 Task: For heading Use Spectral with Light dark cornflower blue 2 colour & bold.  font size for heading20,  'Change the font style of data to'Trebuchet MN and font size to 12,  Change the alignment of both headline & data to Align center.  In the sheet  auditingSalesByMonth_2023
Action: Mouse moved to (253, 309)
Screenshot: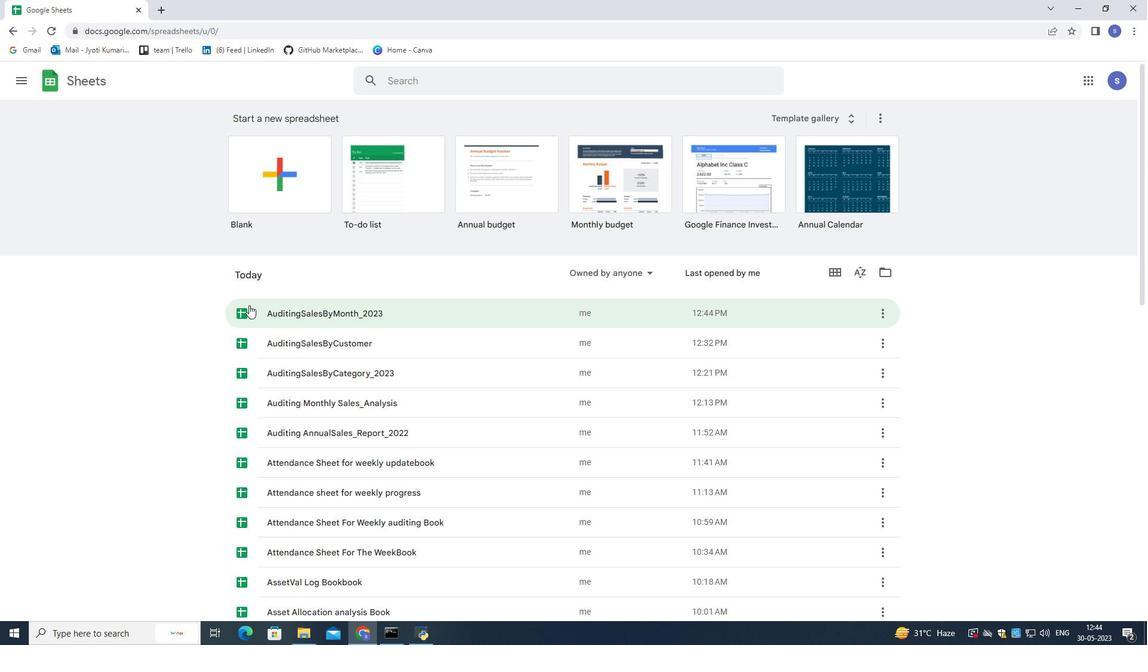 
Action: Mouse pressed left at (253, 309)
Screenshot: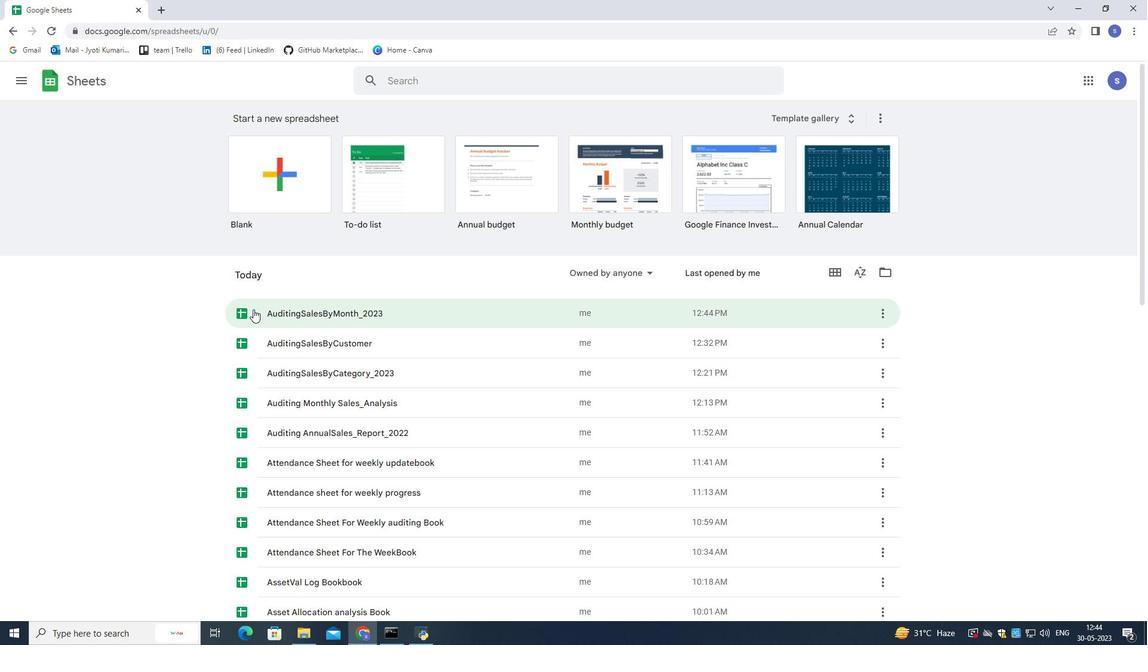 
Action: Mouse moved to (93, 165)
Screenshot: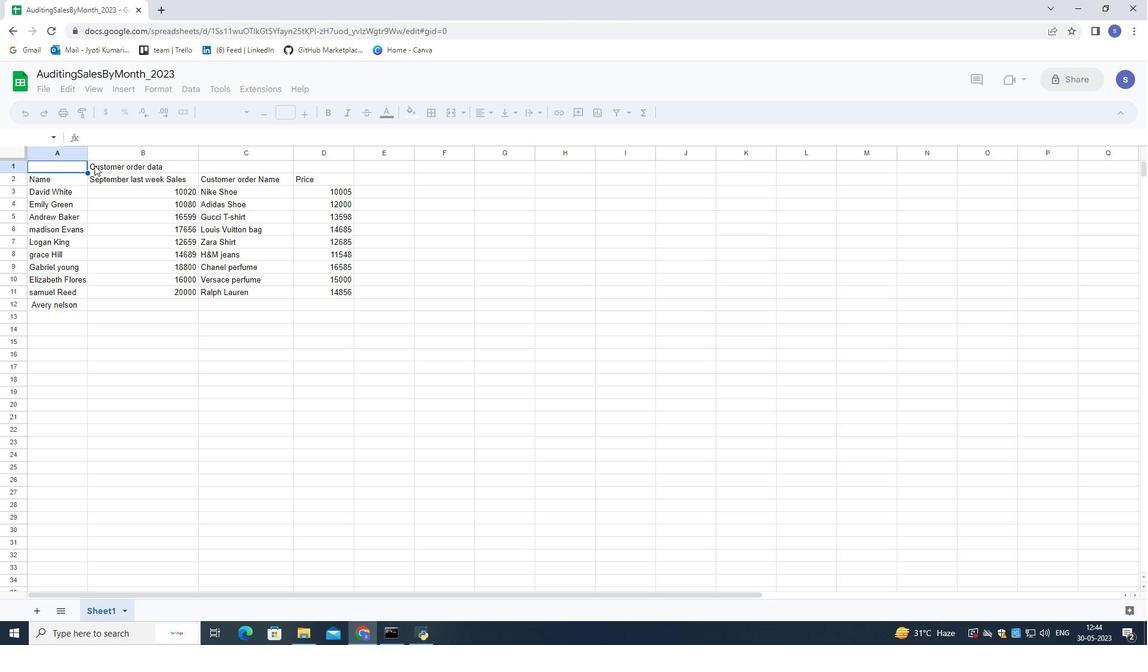 
Action: Mouse pressed left at (93, 165)
Screenshot: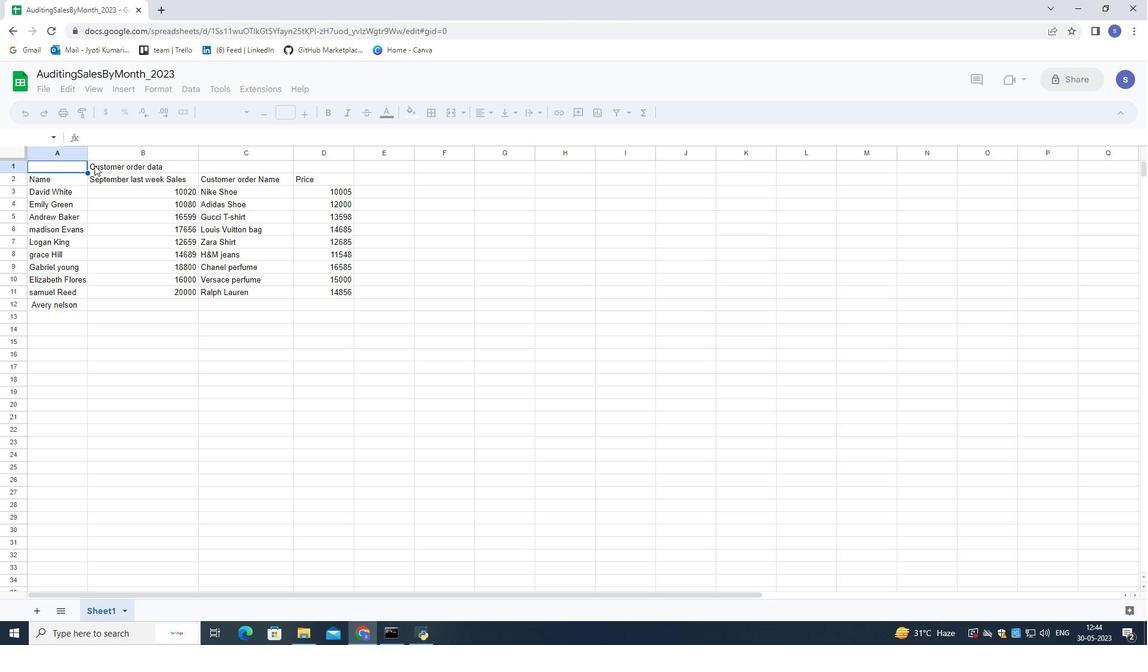 
Action: Mouse moved to (89, 163)
Screenshot: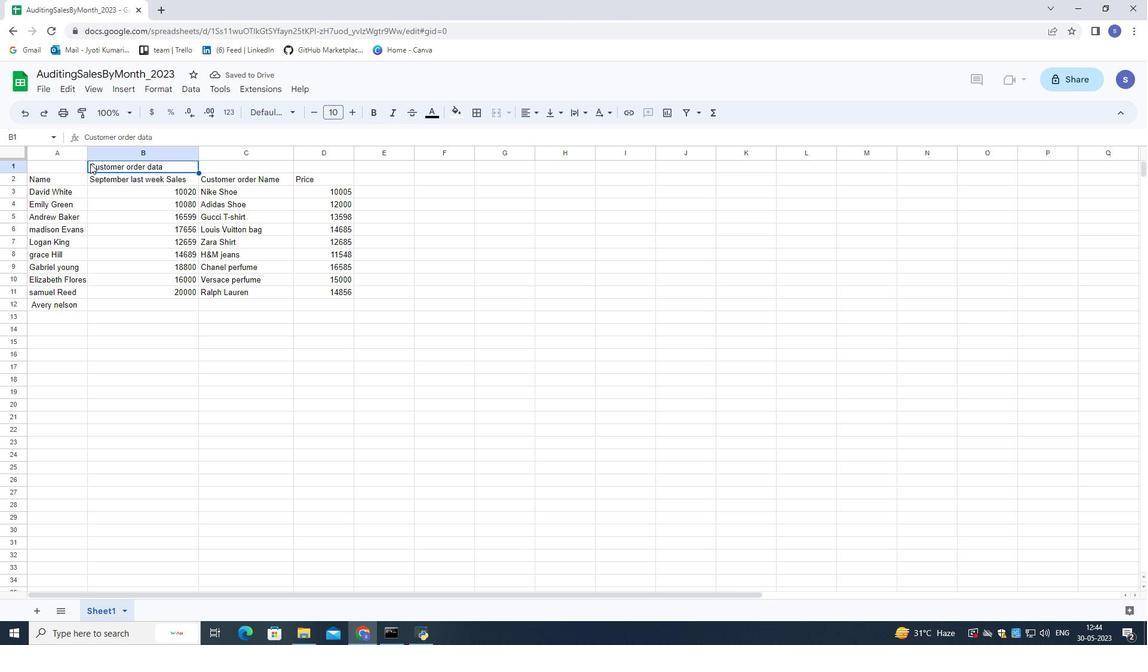 
Action: Mouse pressed left at (89, 163)
Screenshot: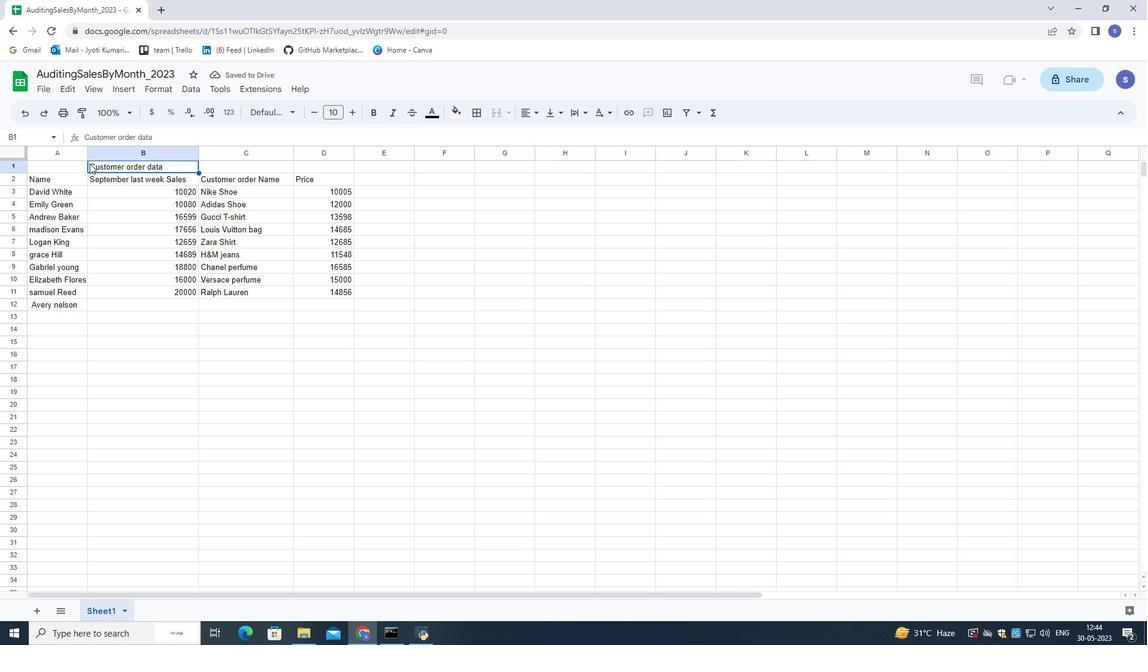 
Action: Mouse moved to (98, 165)
Screenshot: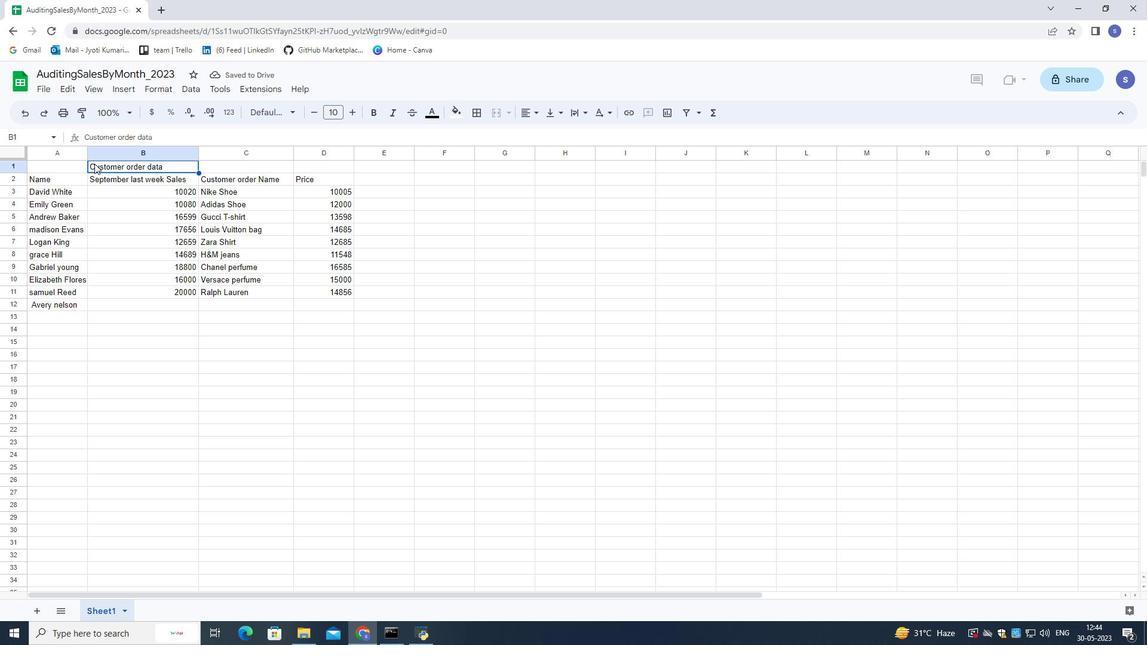 
Action: Mouse pressed left at (98, 165)
Screenshot: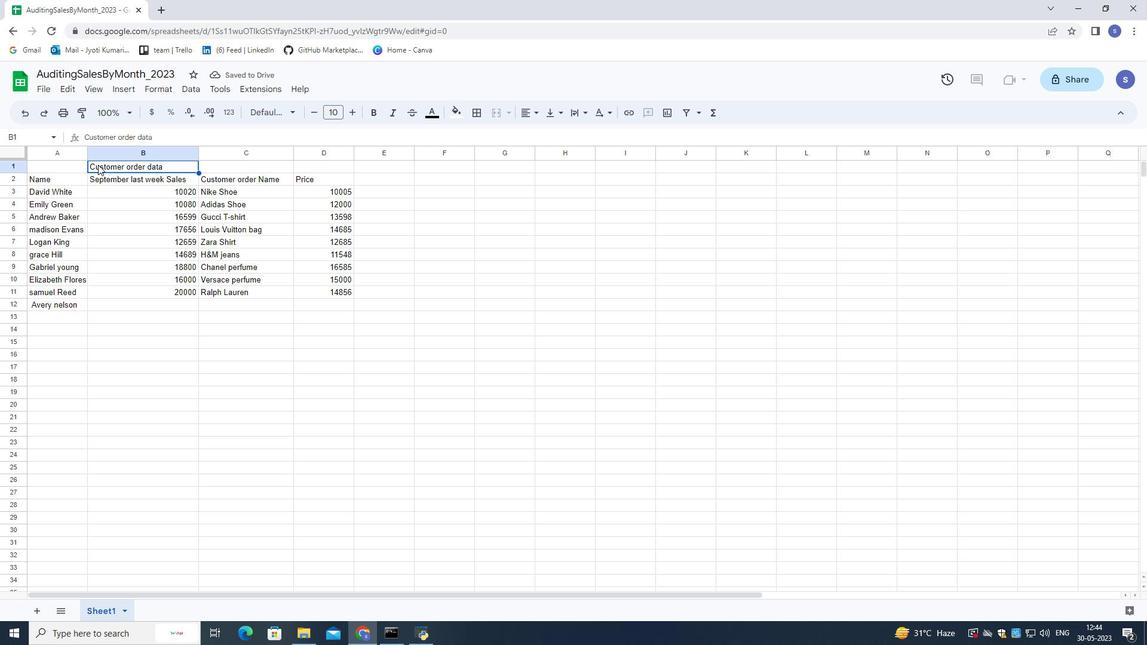 
Action: Mouse pressed left at (98, 165)
Screenshot: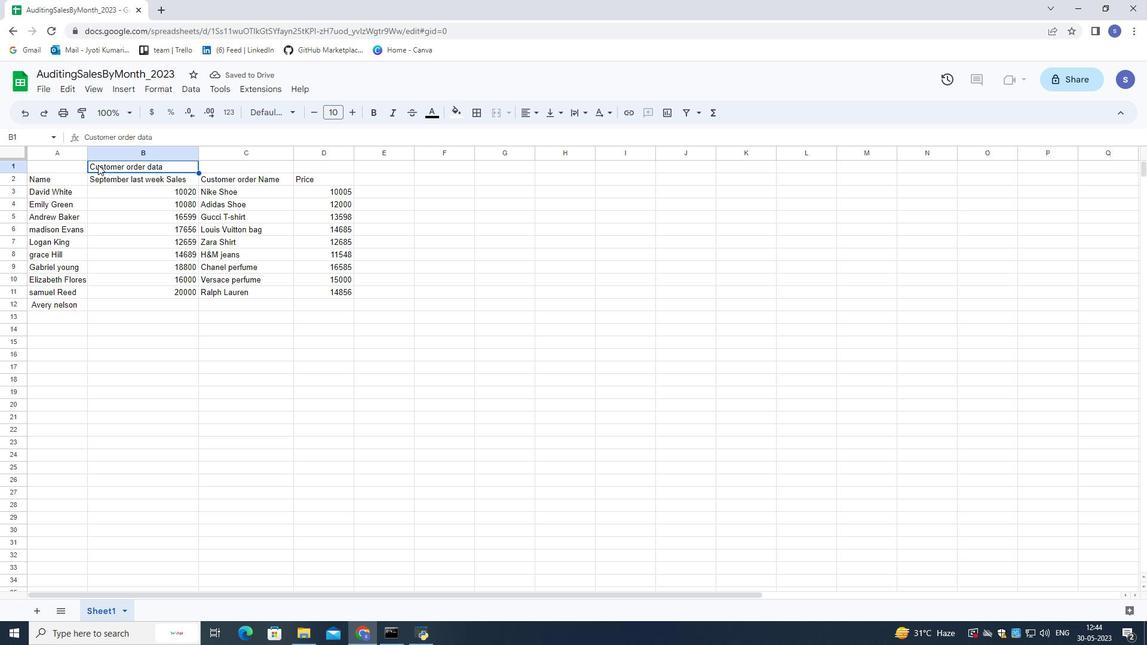 
Action: Mouse moved to (164, 166)
Screenshot: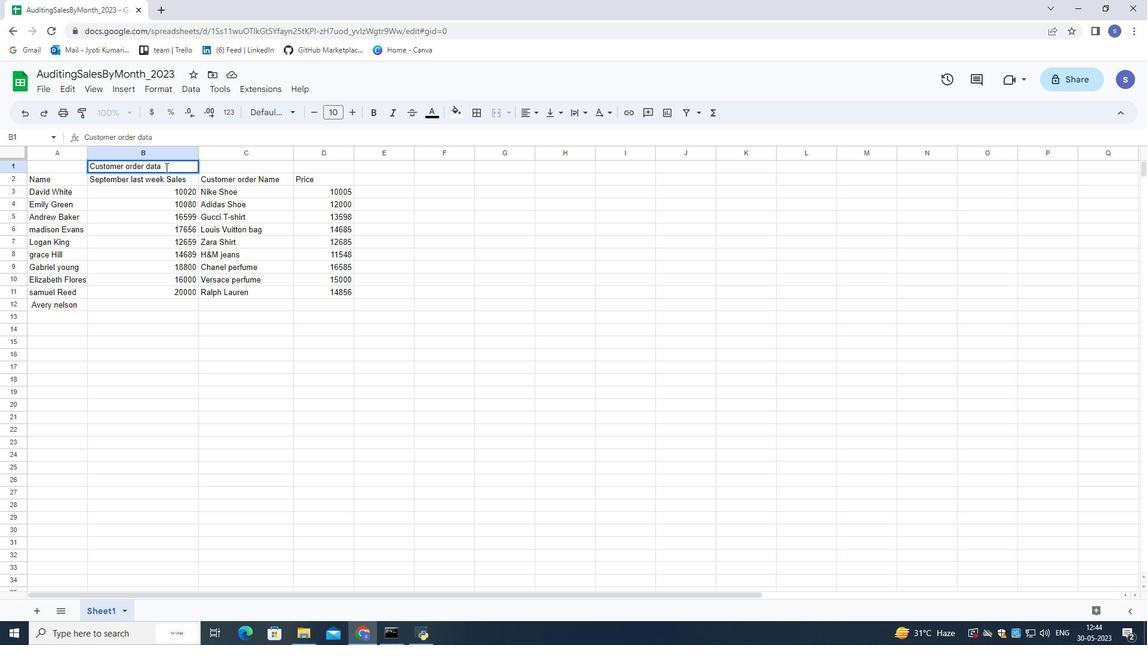 
Action: Mouse pressed left at (164, 166)
Screenshot: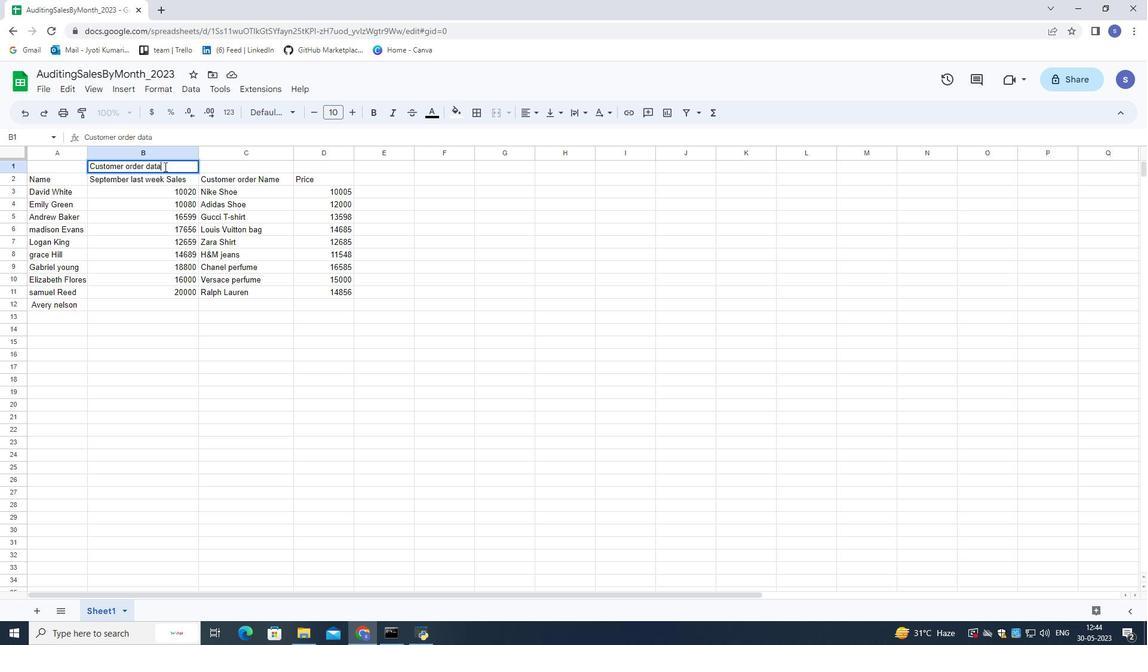 
Action: Mouse moved to (428, 111)
Screenshot: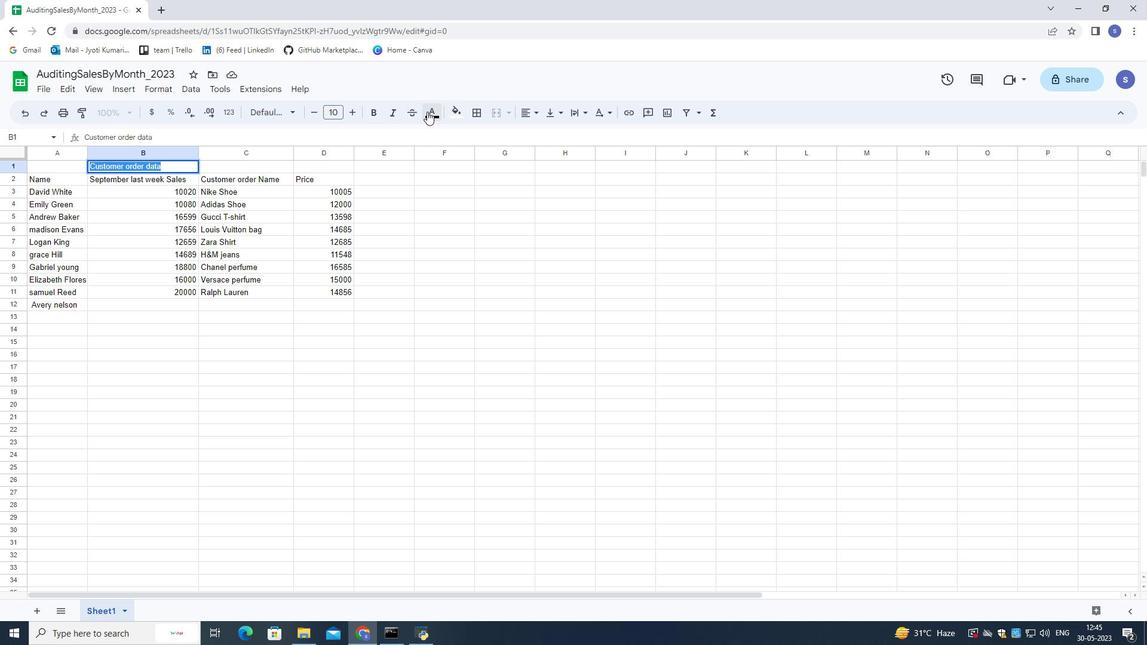 
Action: Mouse pressed left at (428, 111)
Screenshot: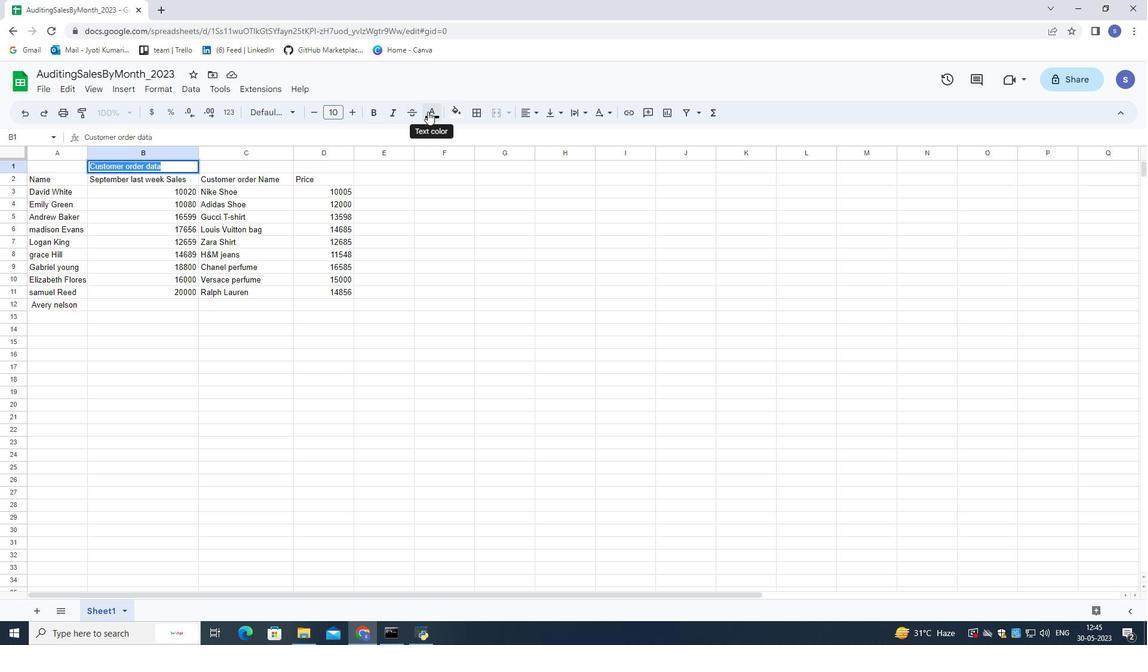 
Action: Mouse moved to (457, 299)
Screenshot: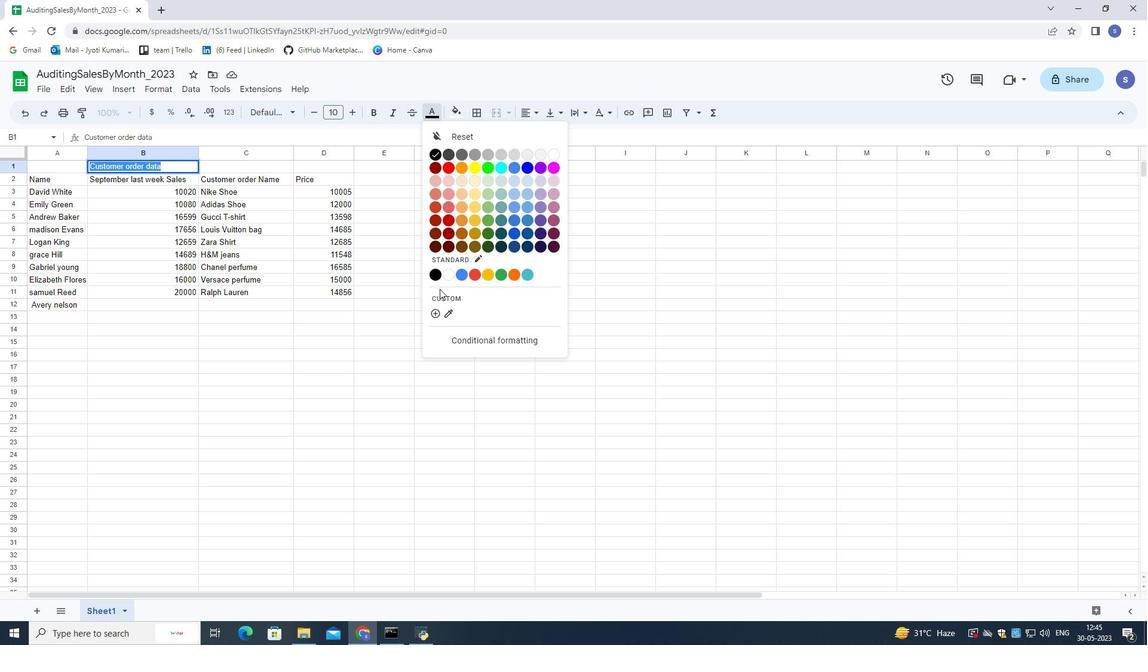 
Action: Mouse pressed left at (457, 299)
Screenshot: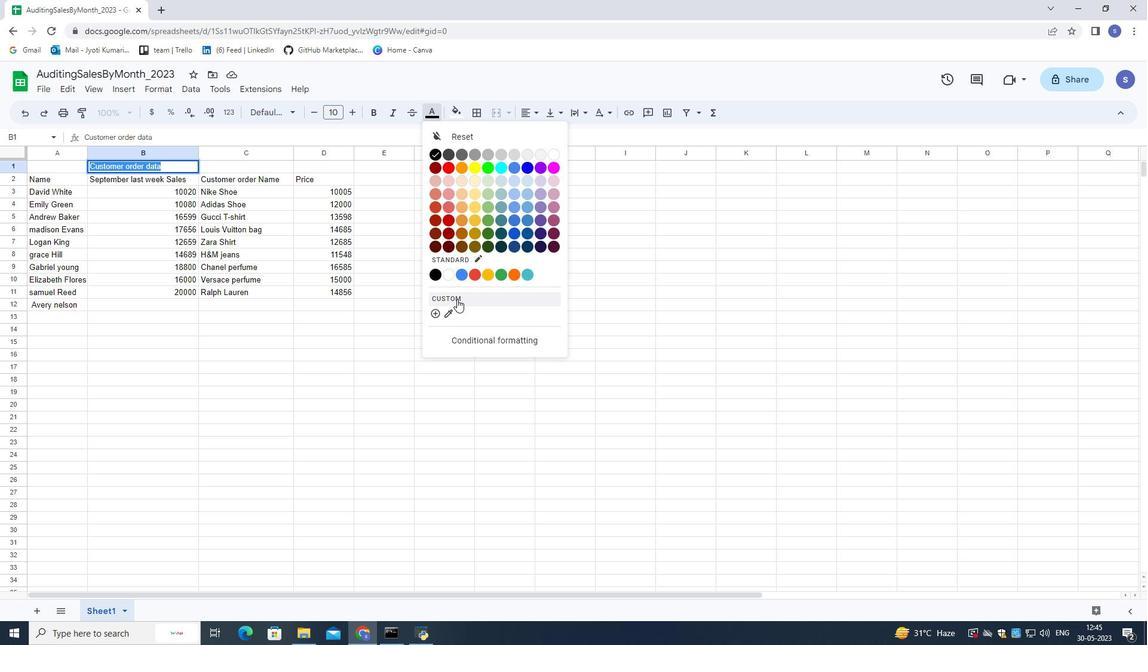 
Action: Mouse moved to (535, 395)
Screenshot: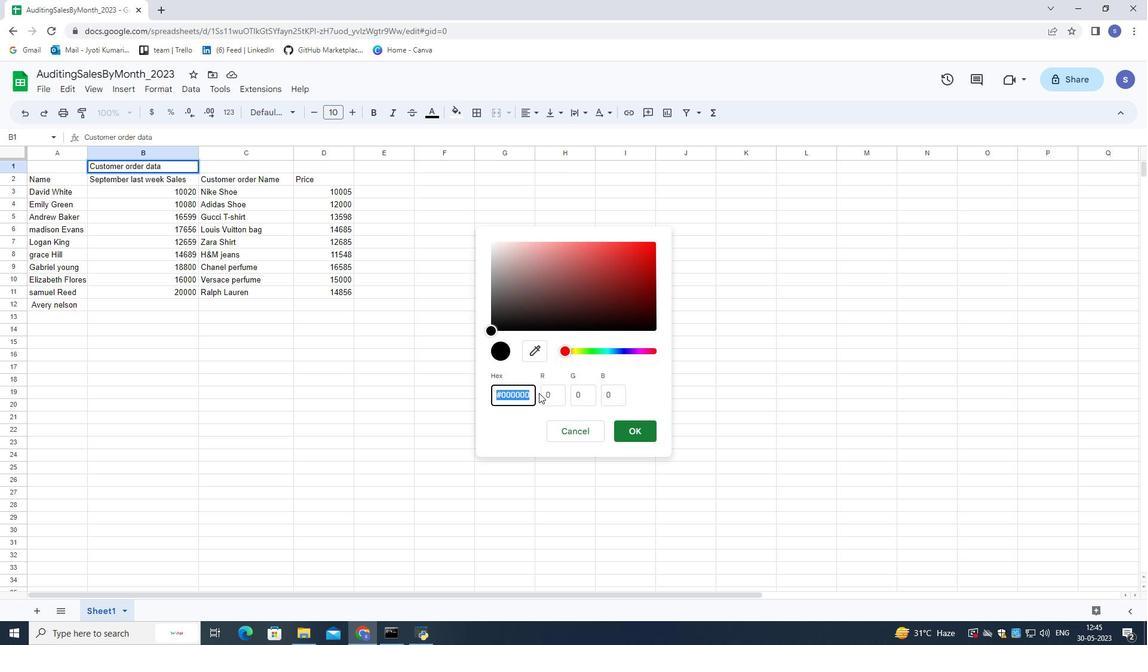 
Action: Key pressed <Key.shift>#a4c2f4
Screenshot: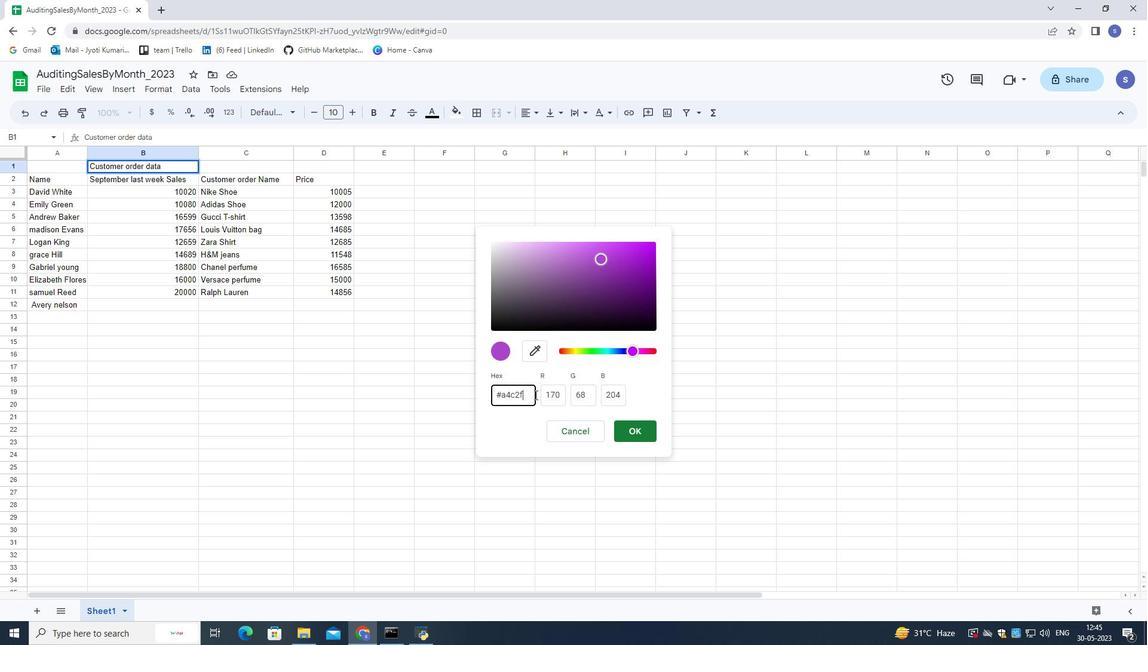 
Action: Mouse moved to (628, 425)
Screenshot: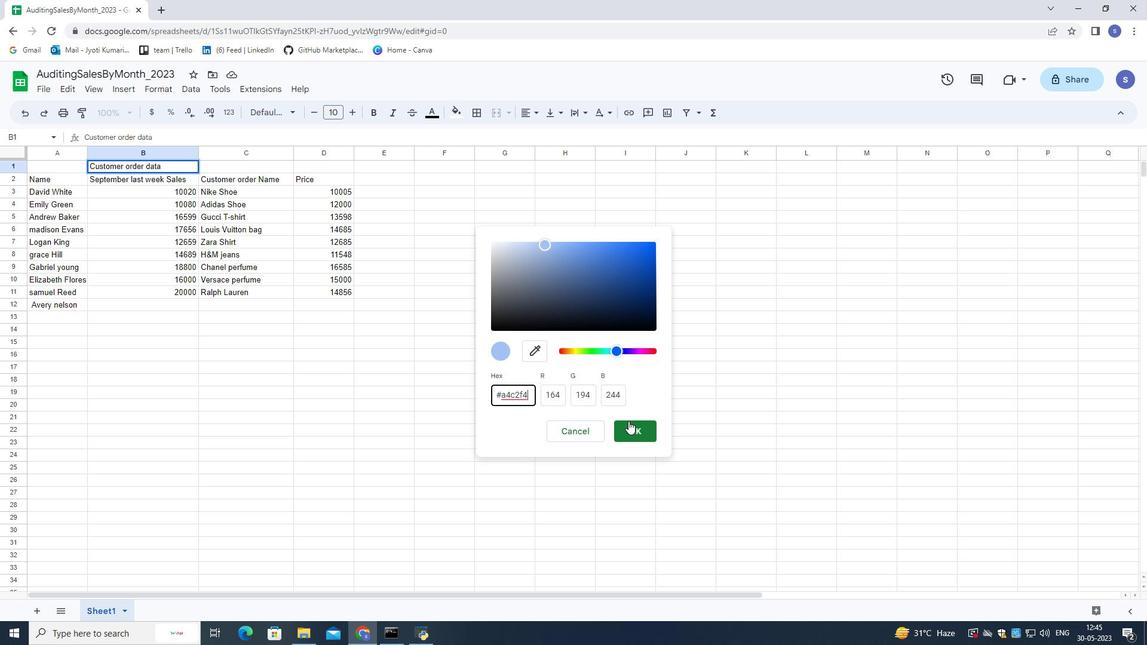 
Action: Mouse pressed left at (628, 425)
Screenshot: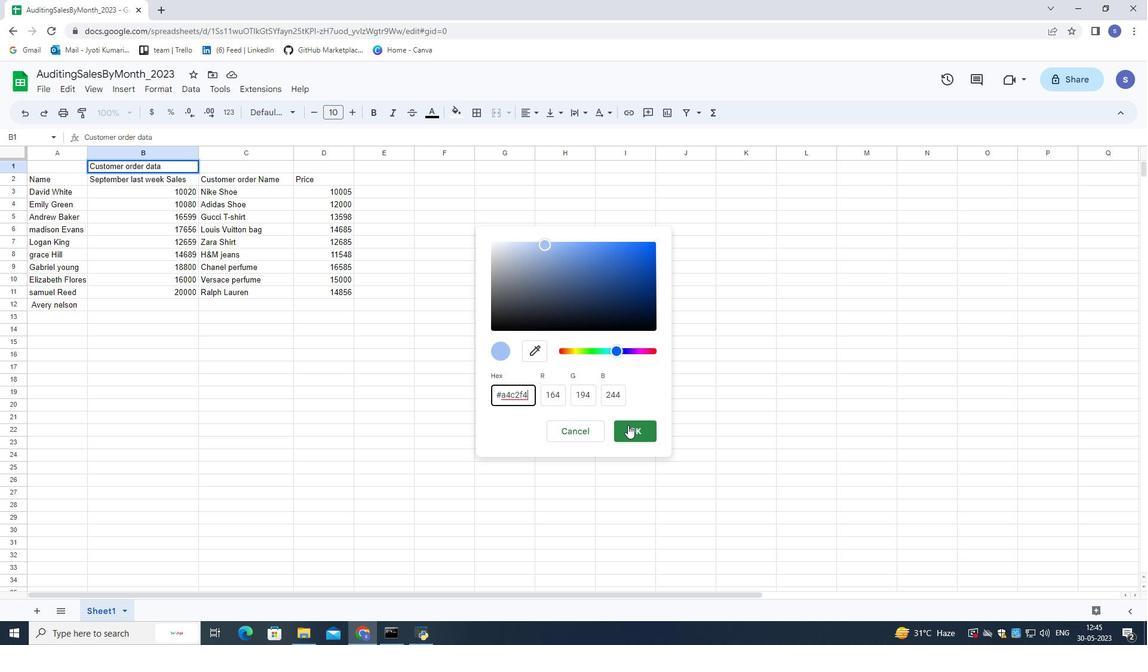 
Action: Mouse moved to (166, 87)
Screenshot: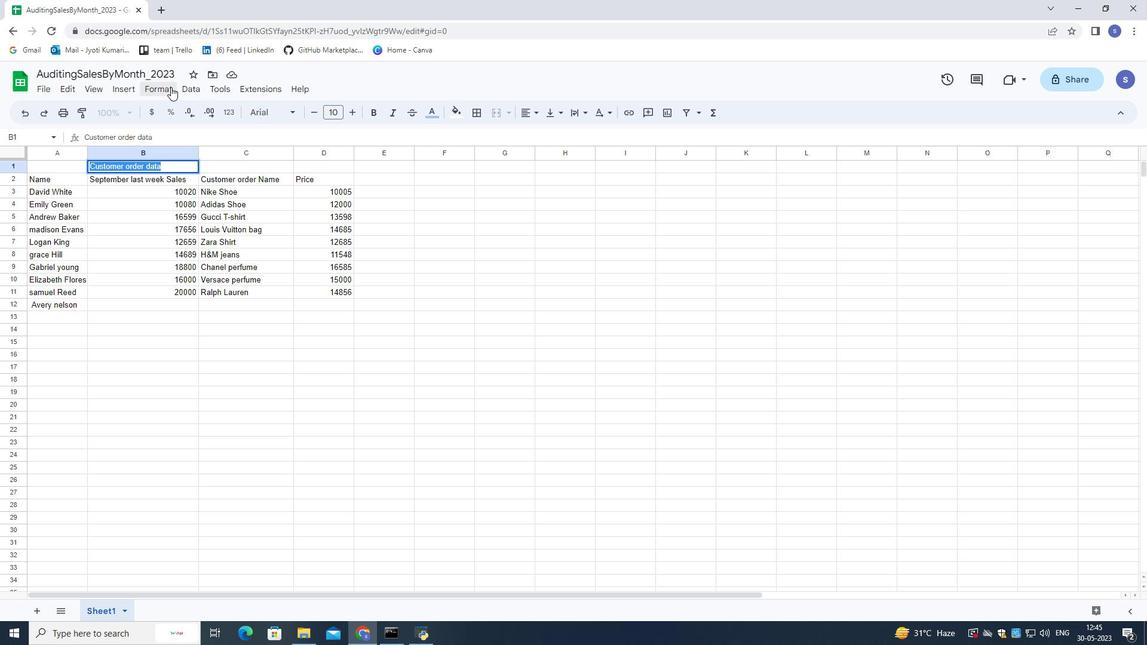 
Action: Mouse pressed left at (166, 87)
Screenshot: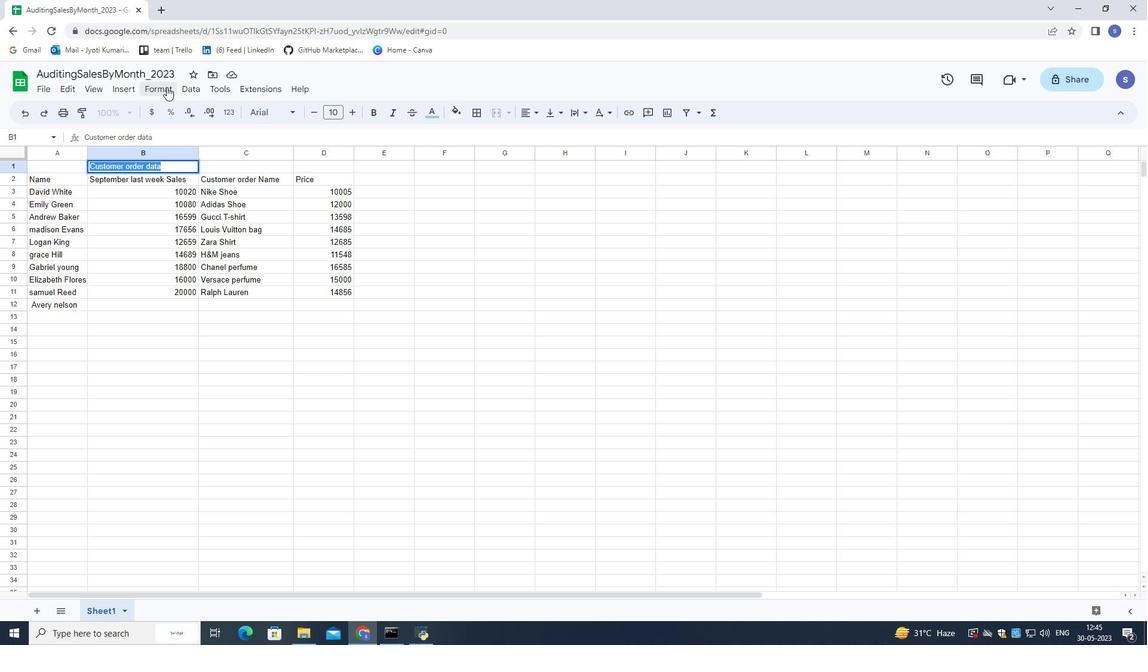 
Action: Mouse moved to (348, 163)
Screenshot: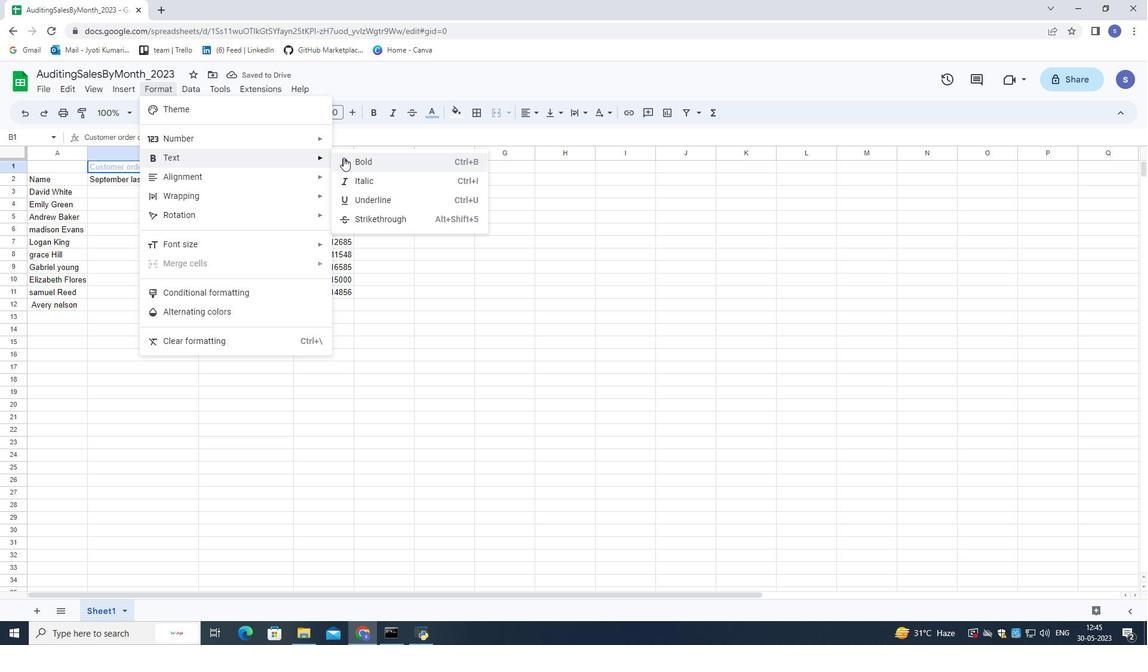 
Action: Mouse pressed left at (348, 163)
Screenshot: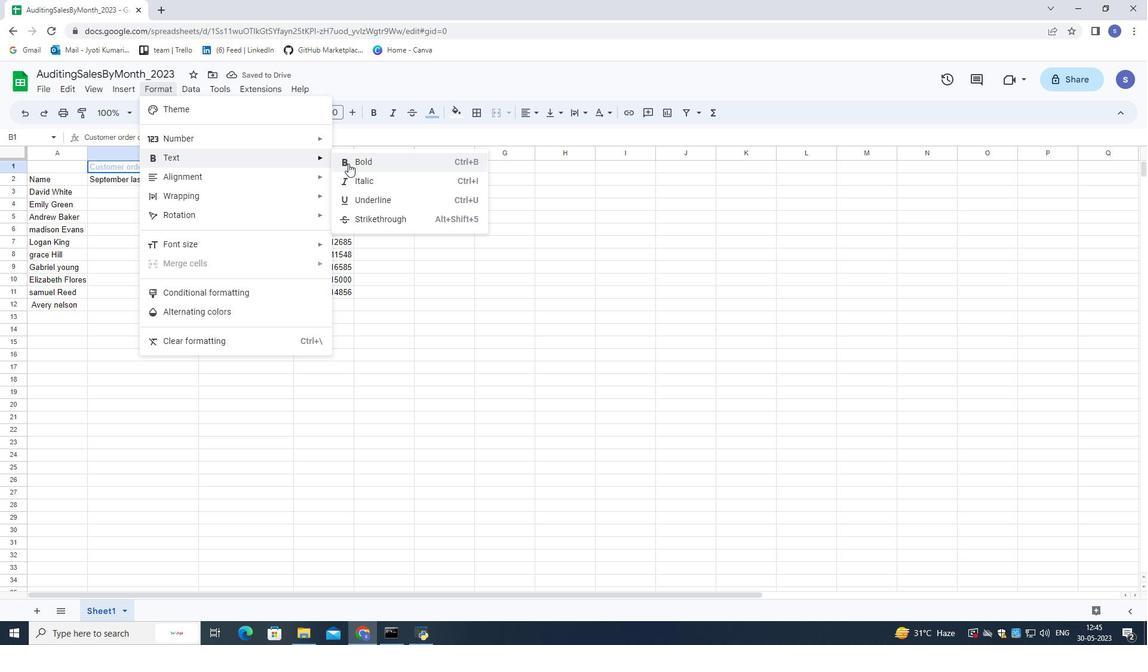 
Action: Mouse moved to (350, 112)
Screenshot: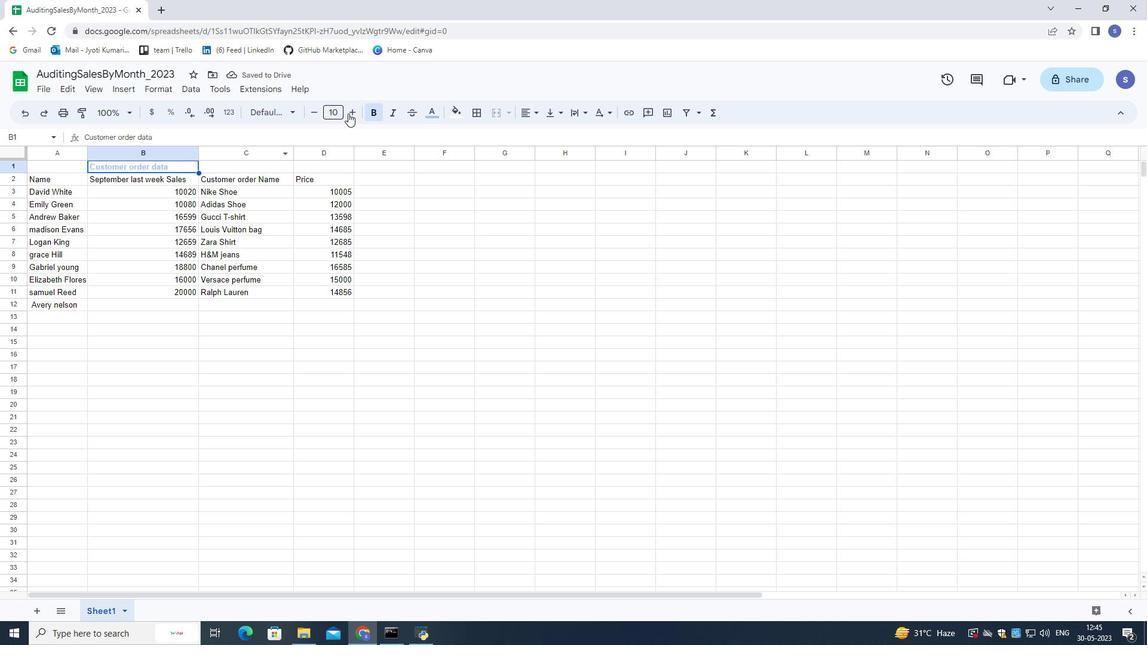 
Action: Mouse pressed left at (350, 112)
Screenshot: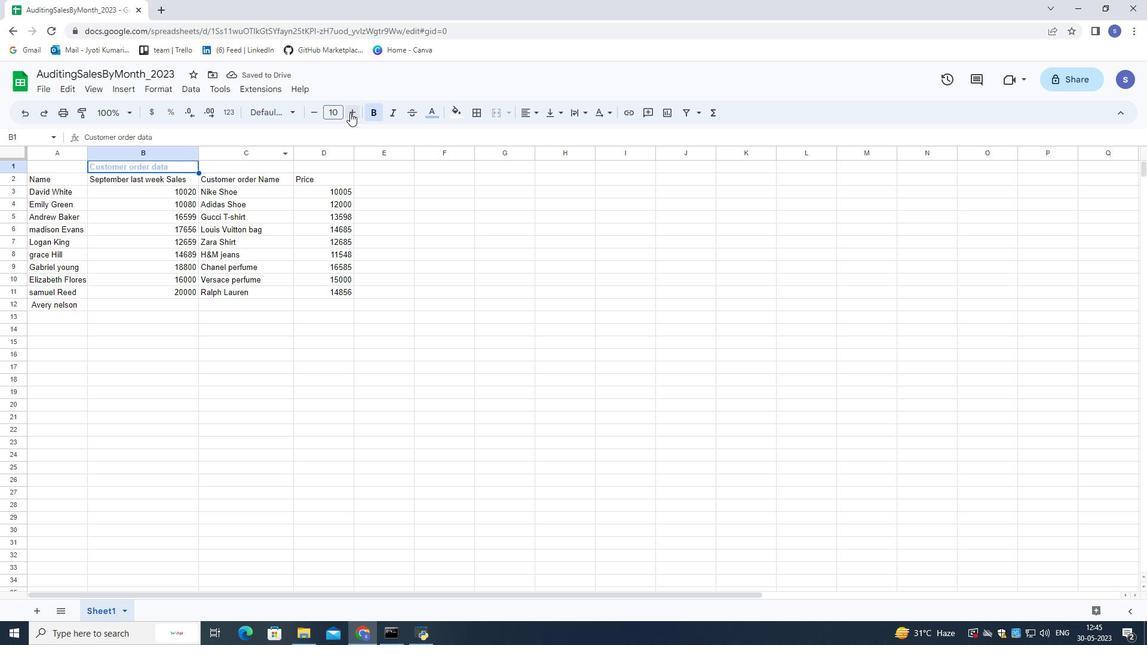 
Action: Mouse pressed left at (350, 112)
Screenshot: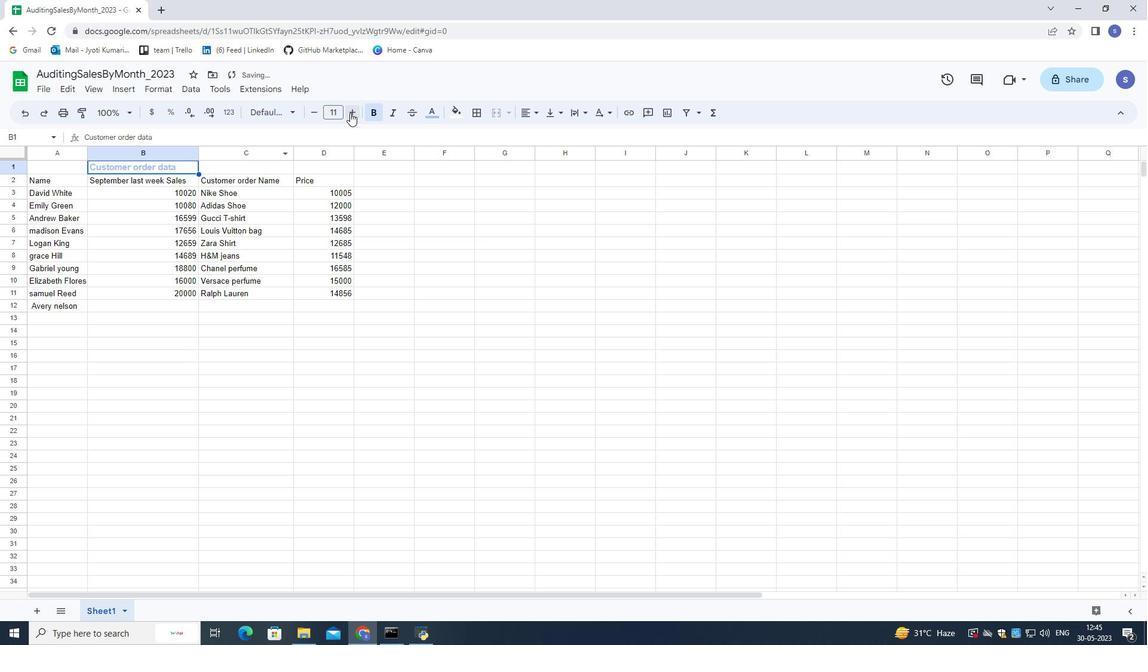 
Action: Mouse pressed left at (350, 112)
Screenshot: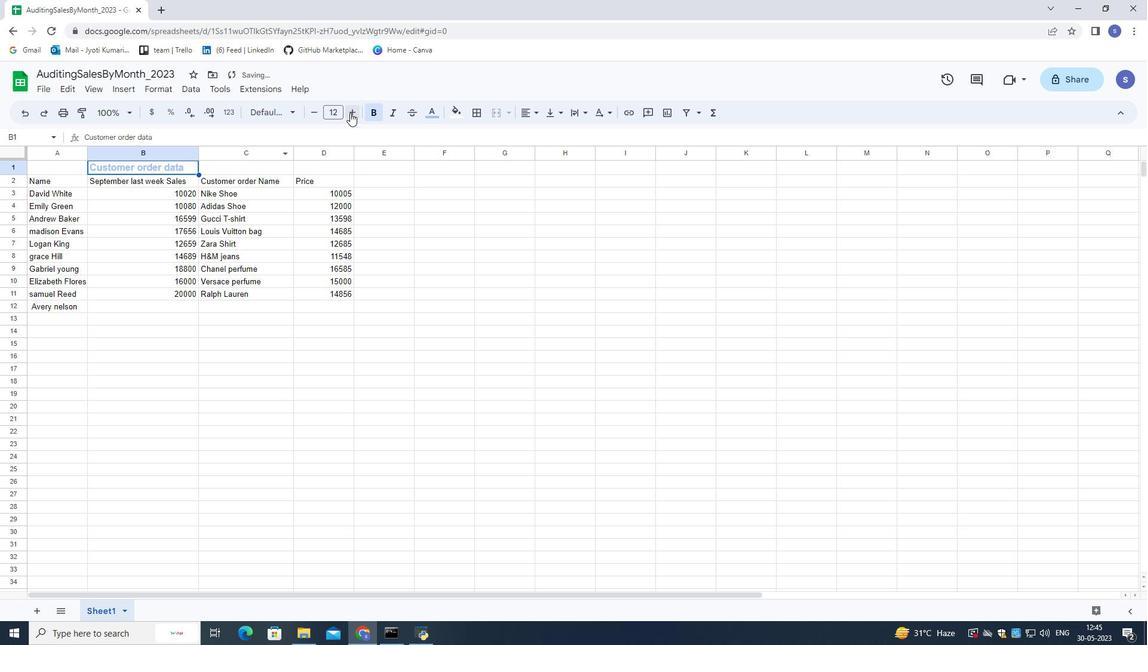 
Action: Mouse pressed left at (350, 112)
Screenshot: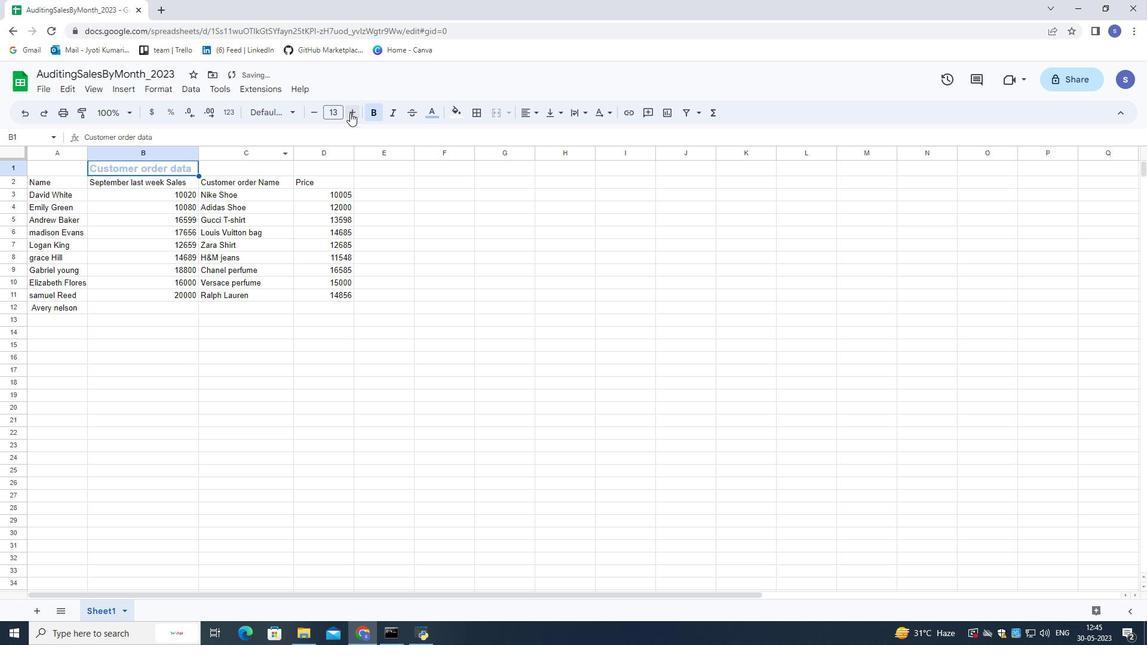 
Action: Mouse pressed left at (350, 112)
Screenshot: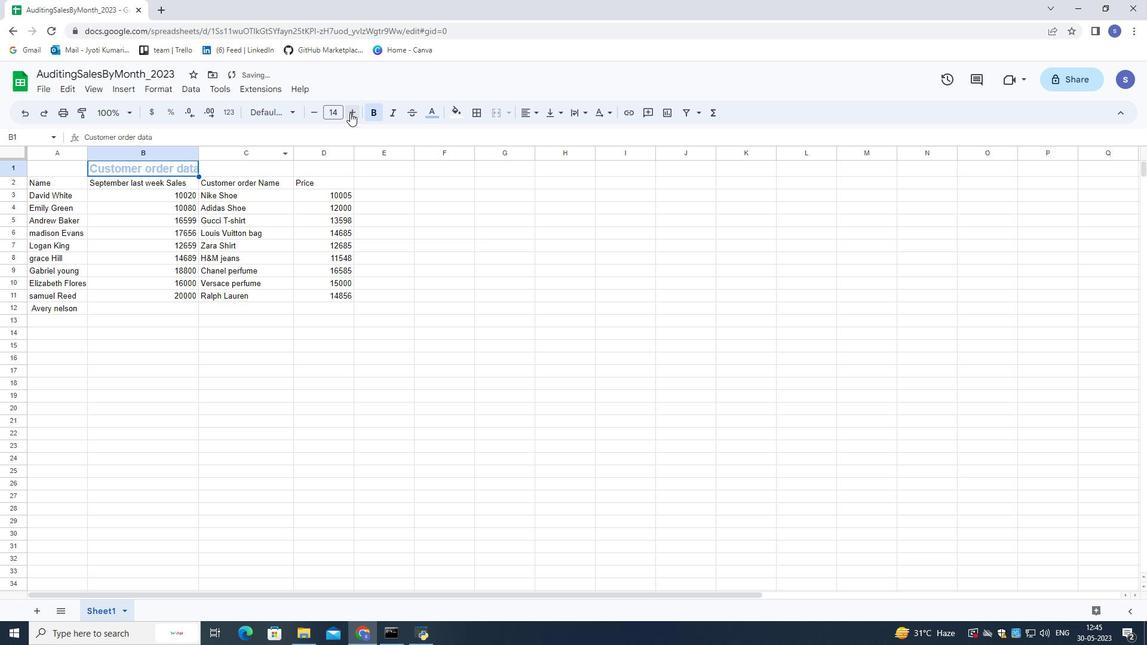 
Action: Mouse pressed left at (350, 112)
Screenshot: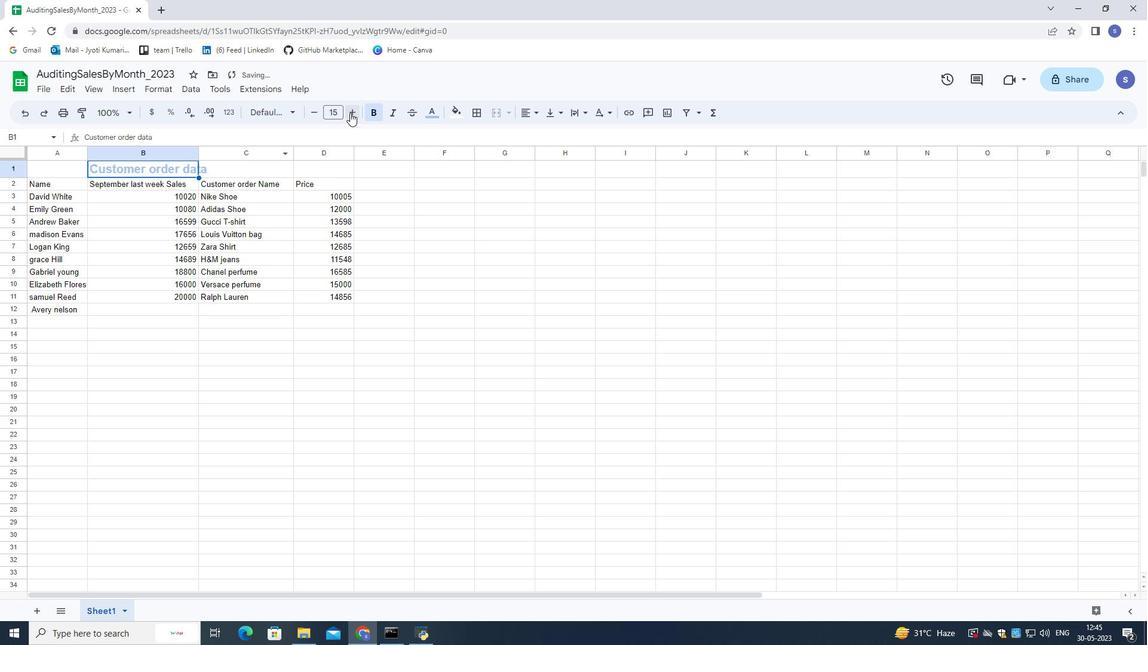 
Action: Mouse pressed left at (350, 112)
Screenshot: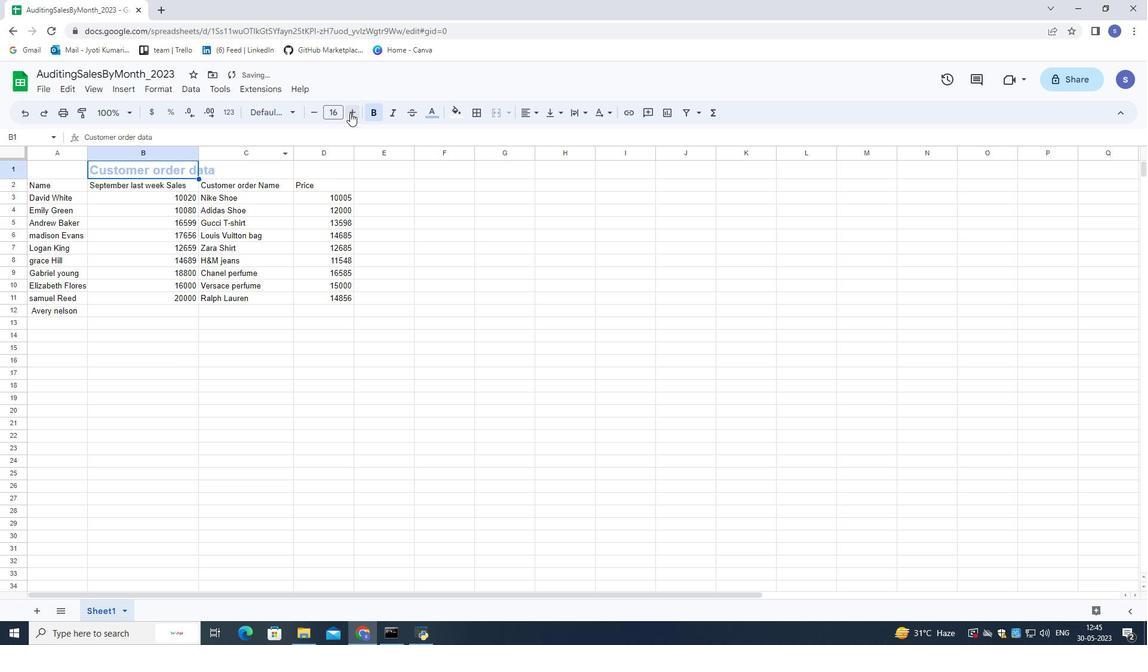 
Action: Mouse pressed left at (350, 112)
Screenshot: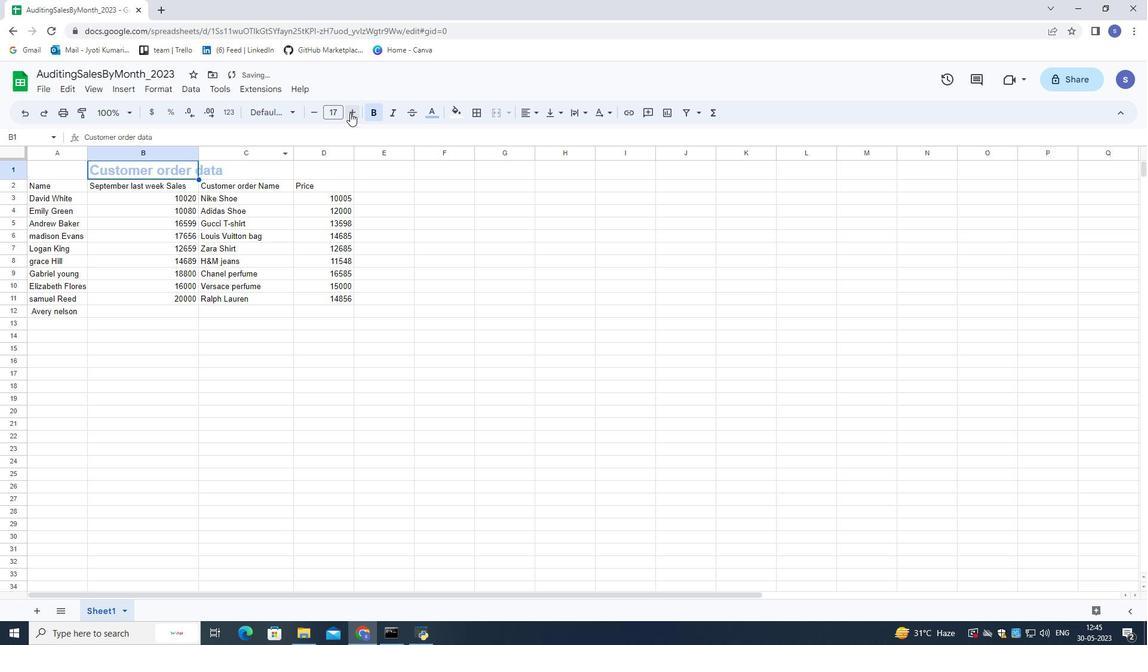 
Action: Mouse pressed left at (350, 112)
Screenshot: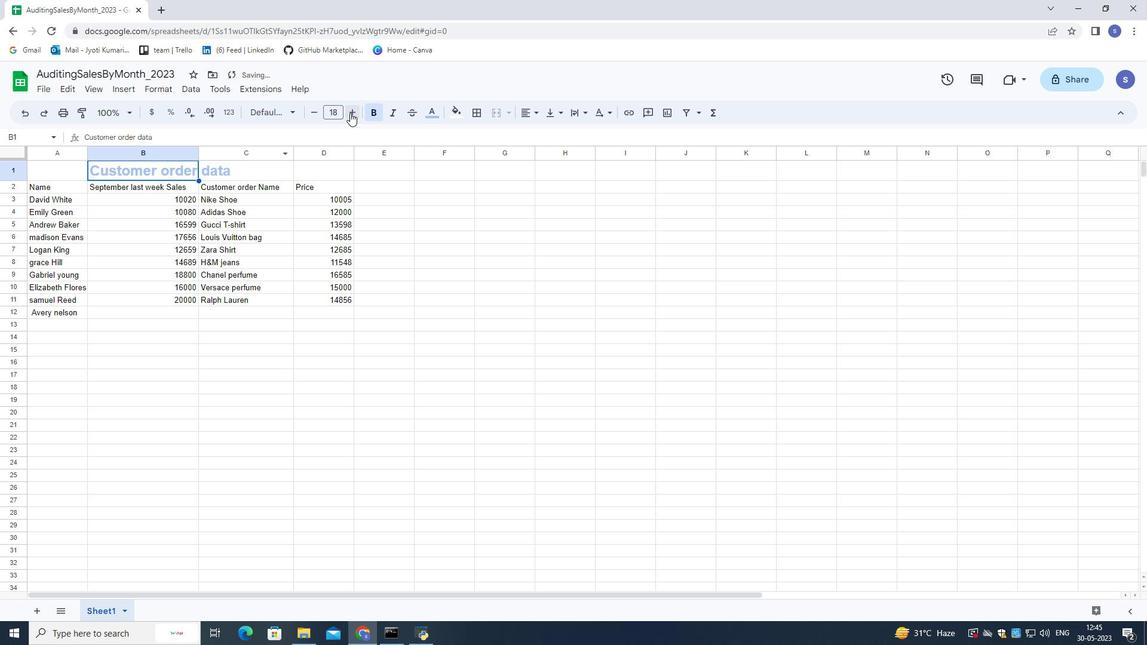 
Action: Mouse pressed left at (350, 112)
Screenshot: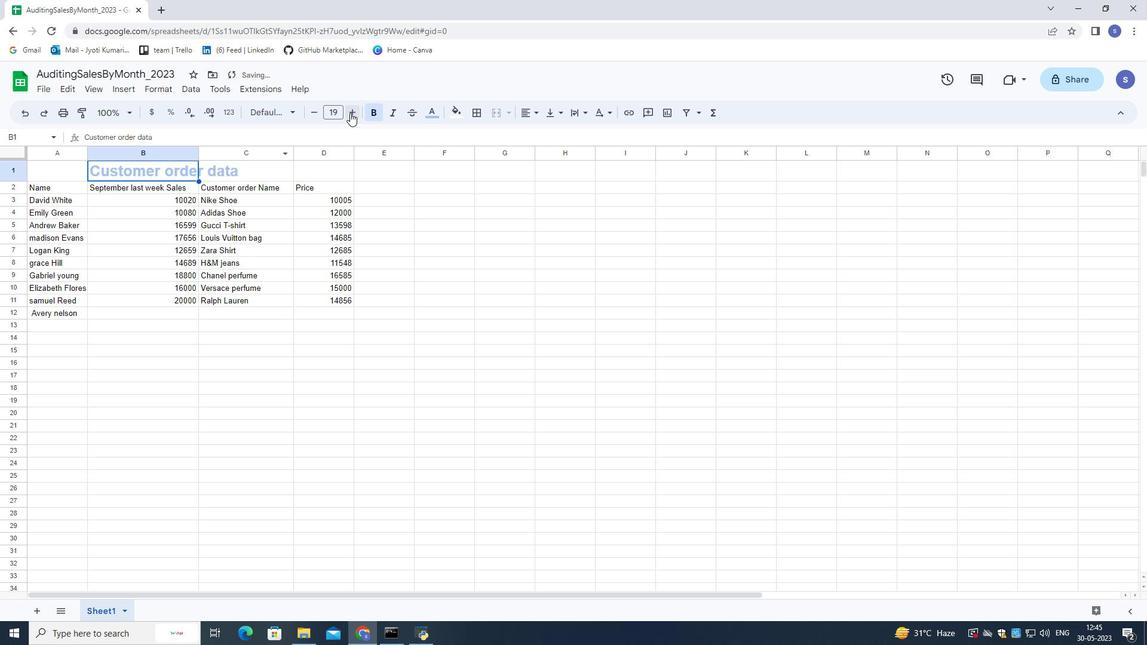 
Action: Mouse moved to (328, 185)
Screenshot: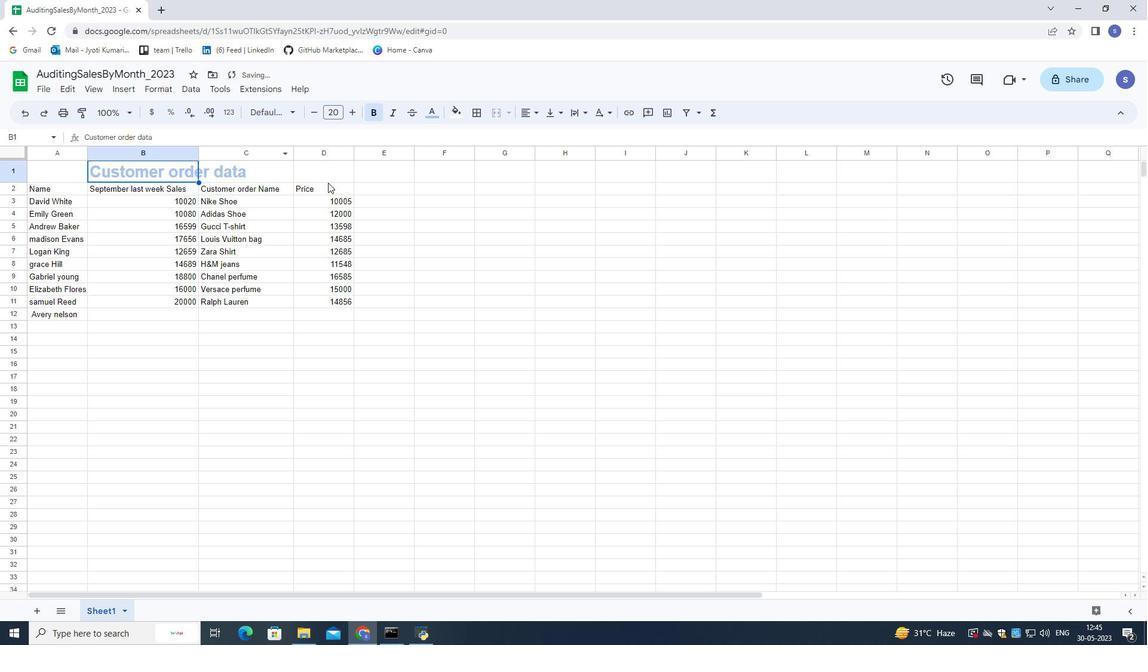 
Action: Mouse pressed left at (328, 185)
Screenshot: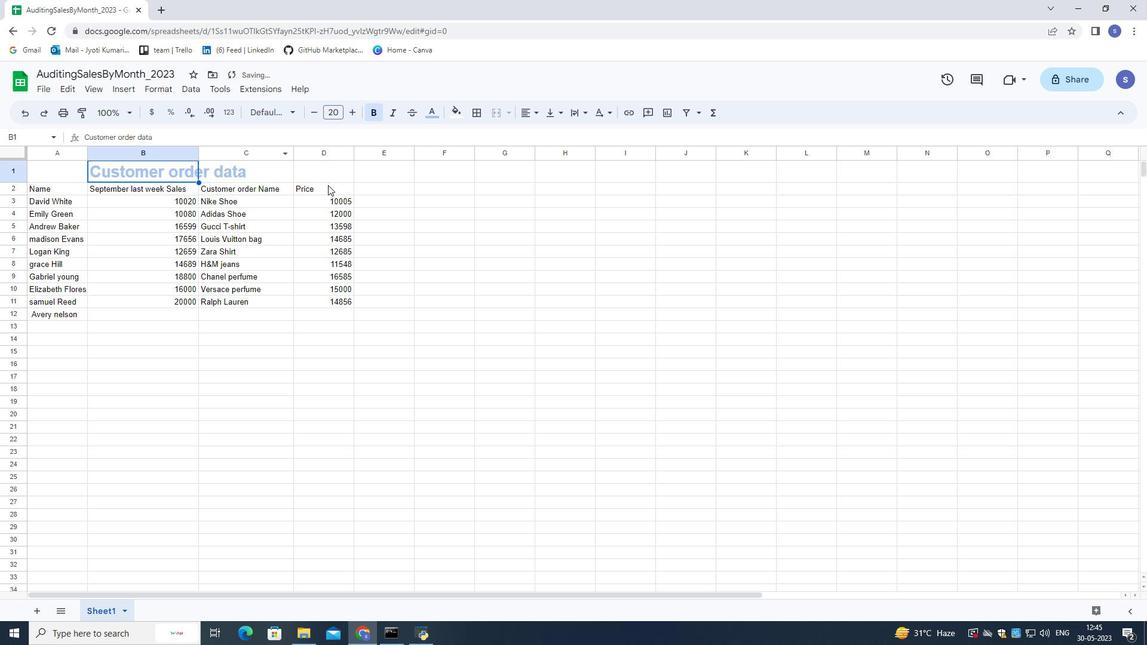 
Action: Mouse moved to (29, 188)
Screenshot: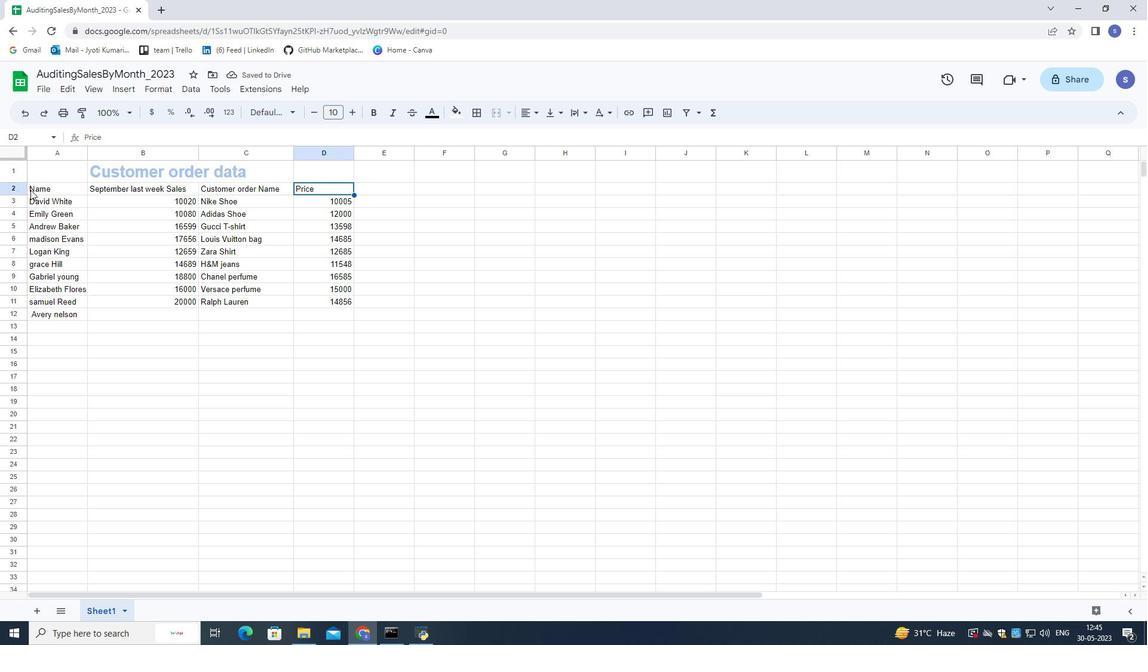 
Action: Mouse pressed left at (29, 188)
Screenshot: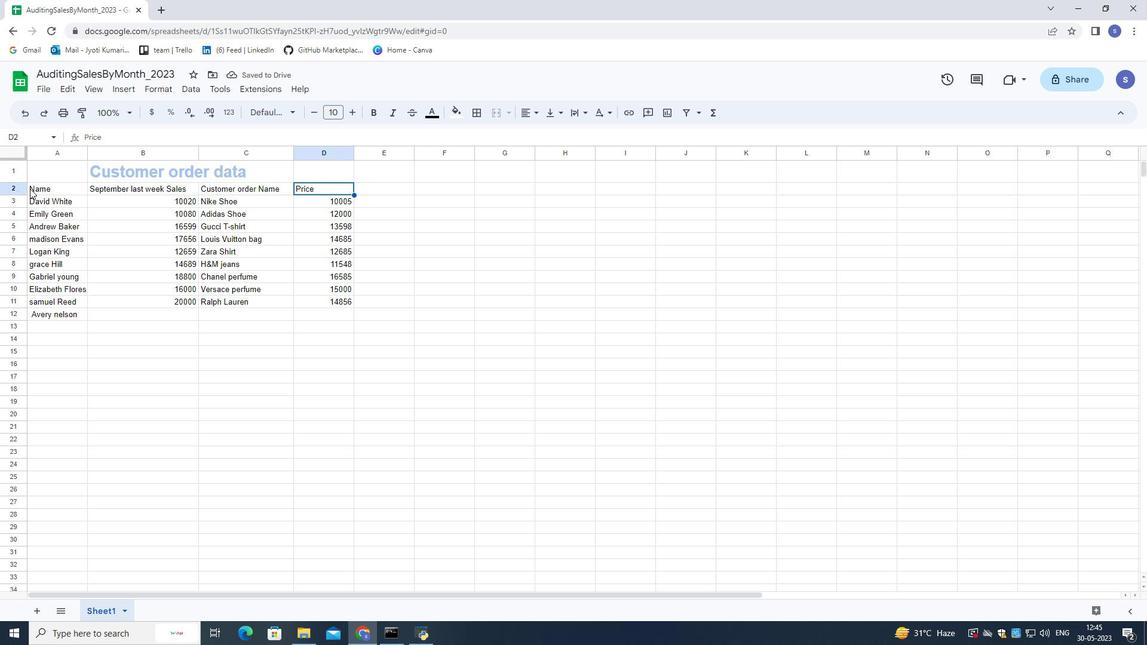 
Action: Mouse moved to (293, 114)
Screenshot: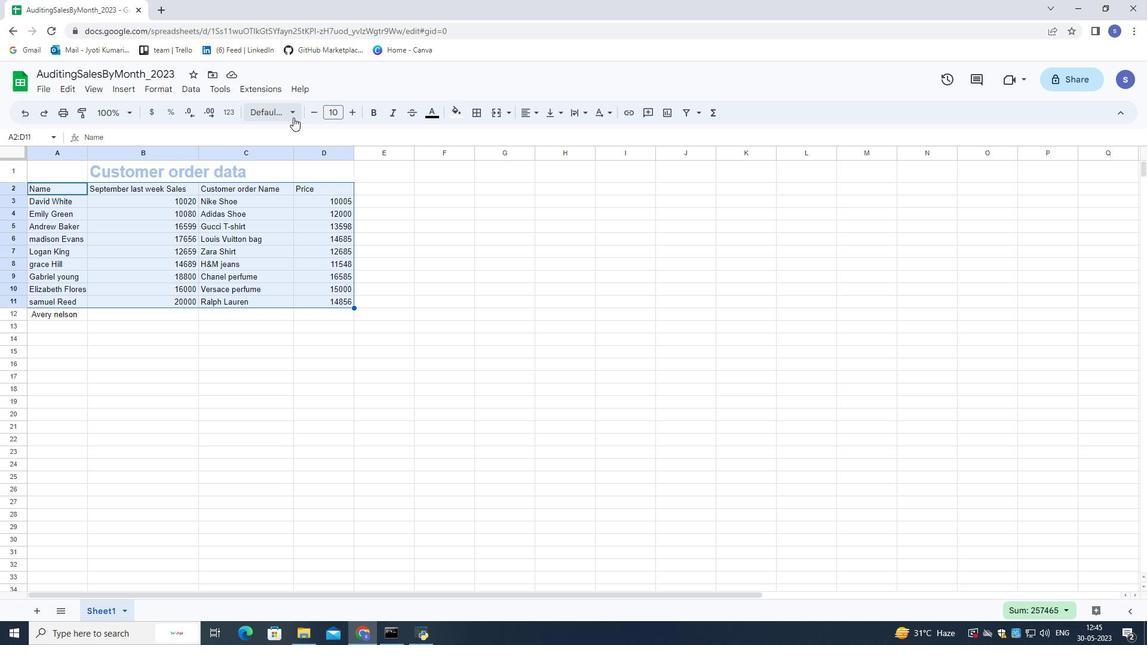 
Action: Mouse pressed left at (293, 114)
Screenshot: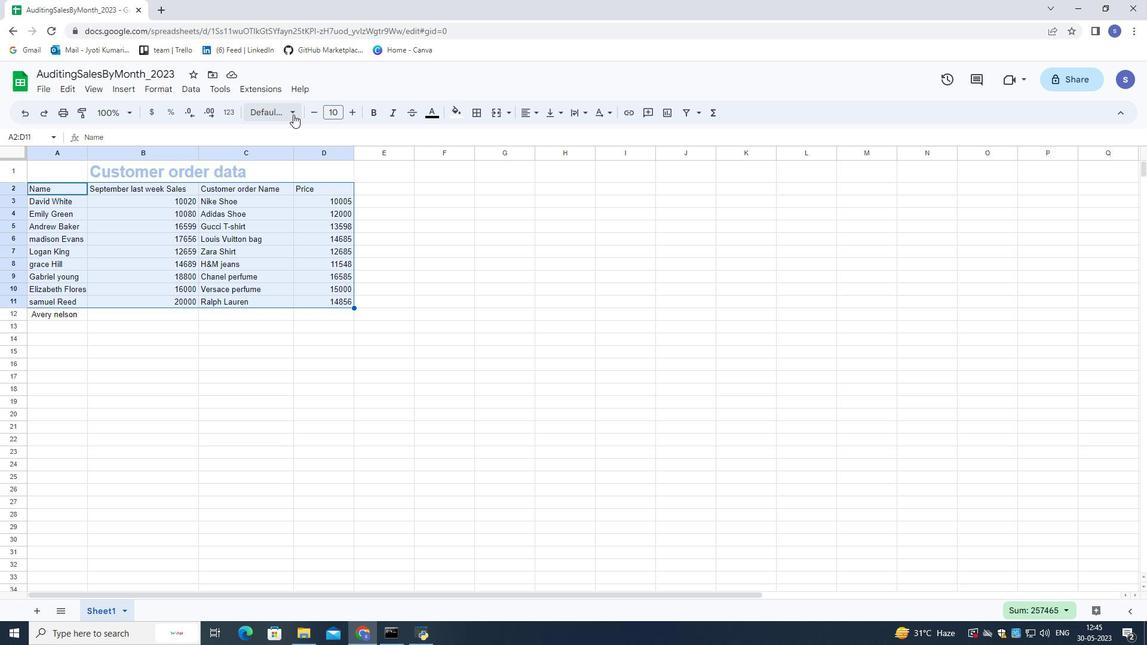 
Action: Mouse moved to (289, 130)
Screenshot: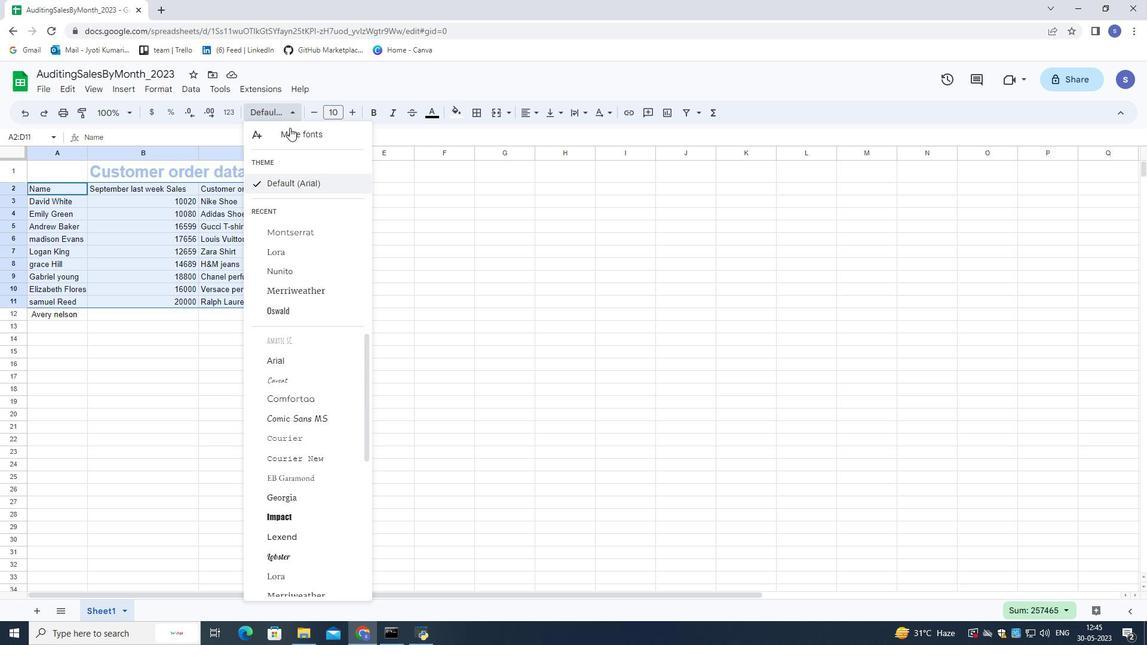 
Action: Mouse pressed left at (289, 130)
Screenshot: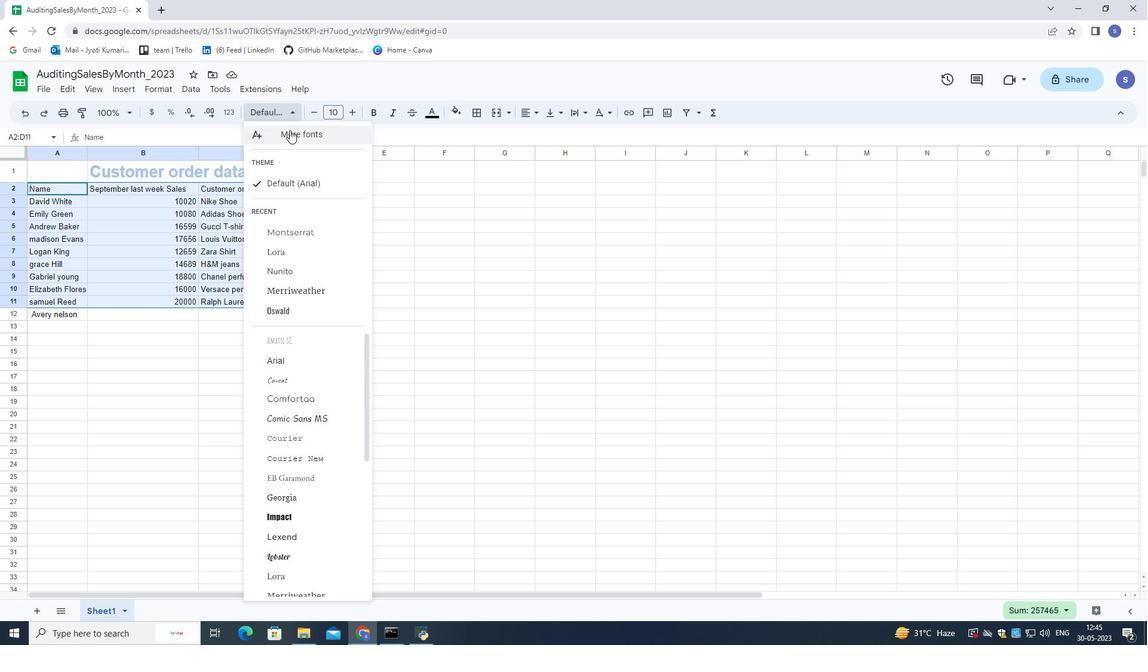 
Action: Mouse moved to (372, 204)
Screenshot: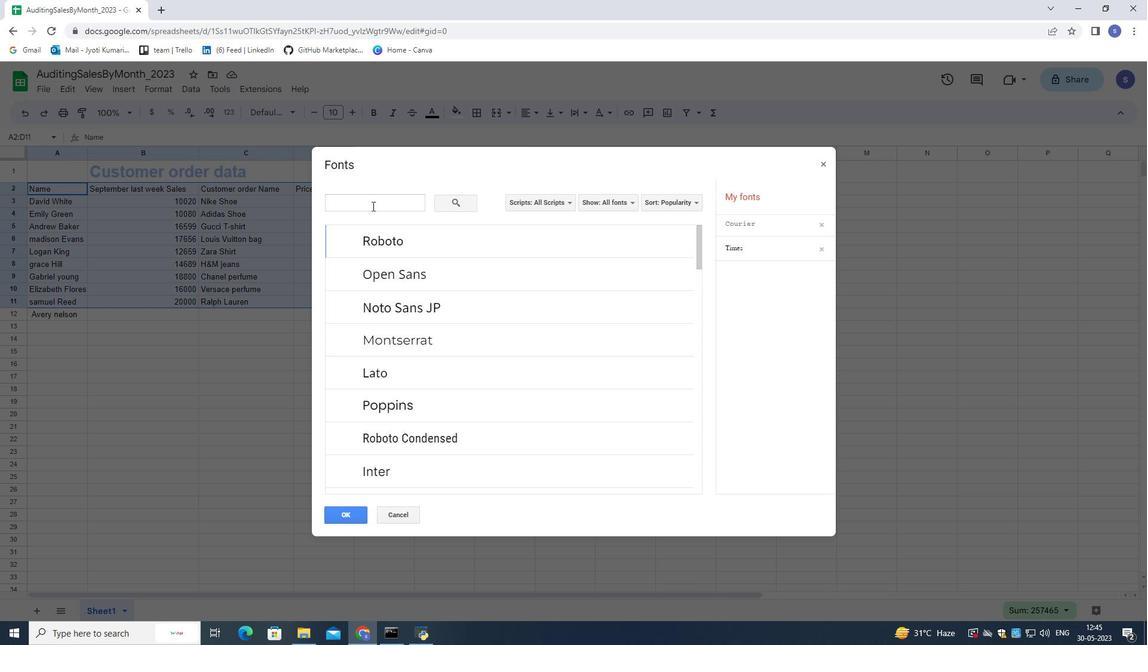 
Action: Mouse pressed left at (372, 204)
Screenshot: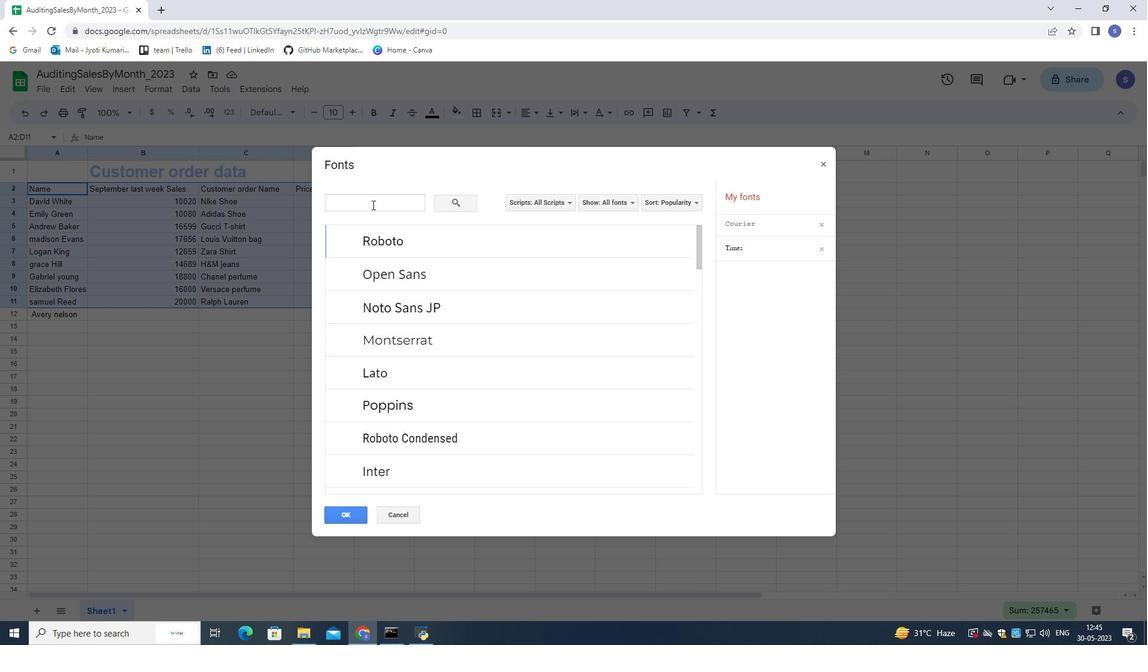 
Action: Key pressed trebuchet
Screenshot: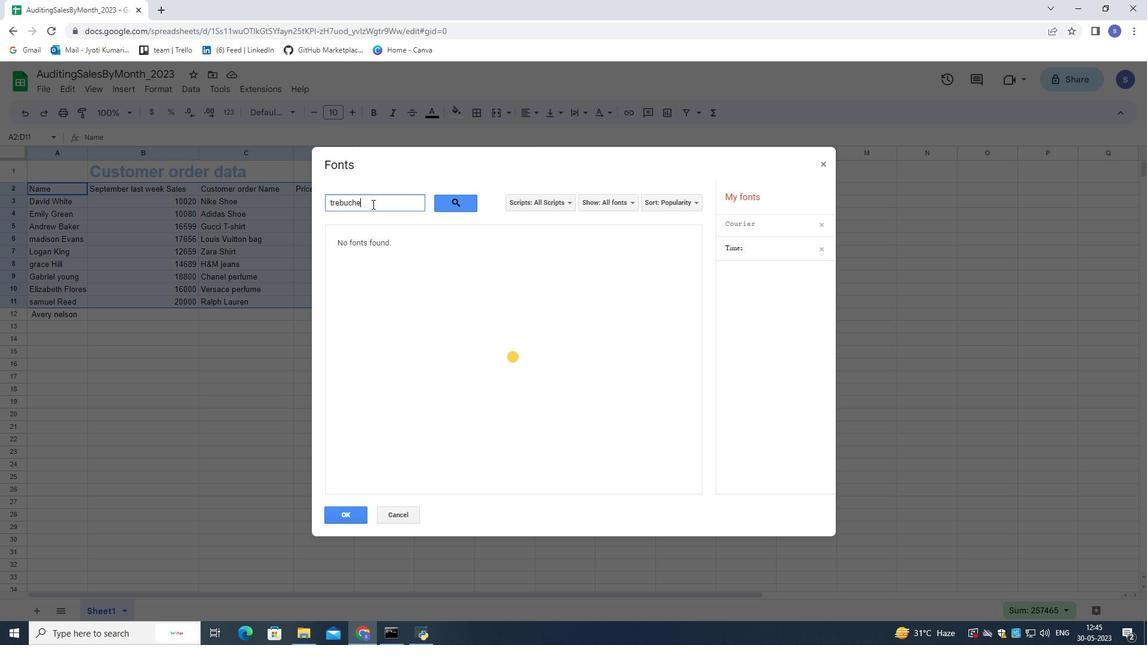 
Action: Mouse moved to (377, 202)
Screenshot: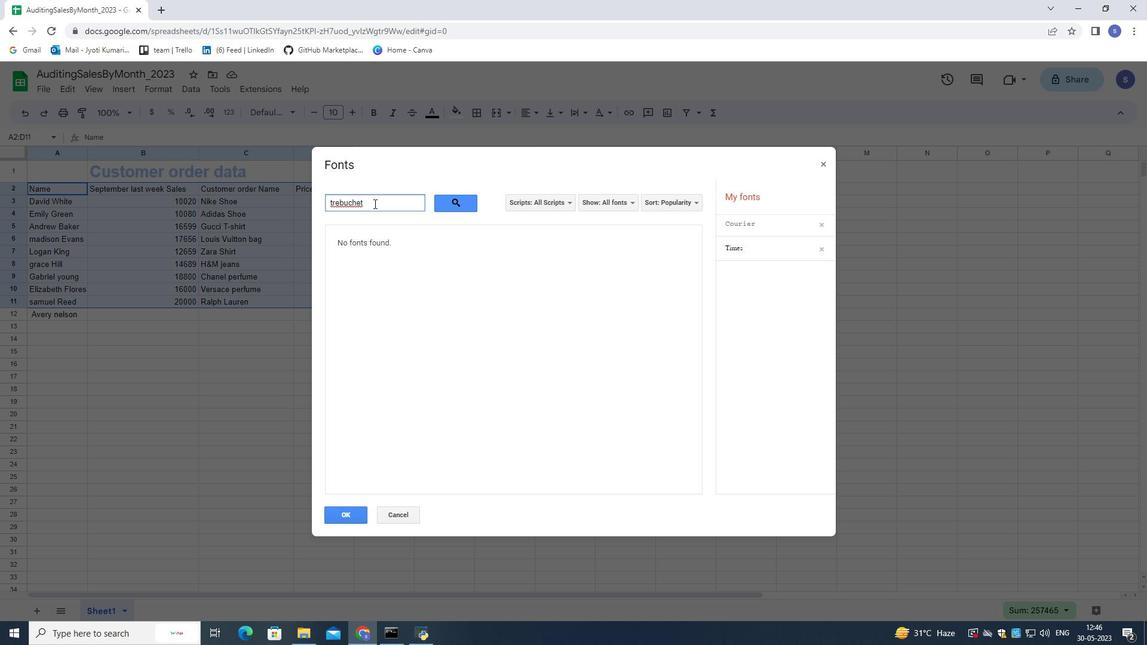 
Action: Key pressed <Key.backspace><Key.backspace><Key.backspace><Key.backspace><Key.backspace><Key.backspace><Key.backspace><Key.backspace><Key.backspace><Key.backspace><Key.backspace><Key.backspace><Key.backspace><Key.backspace><Key.backspace><Key.backspace><Key.backspace><Key.backspace><Key.backspace><Key.backspace><Key.backspace><Key.shift><Key.shift>Trebuchet<Key.space><Key.shift>MN
Screenshot: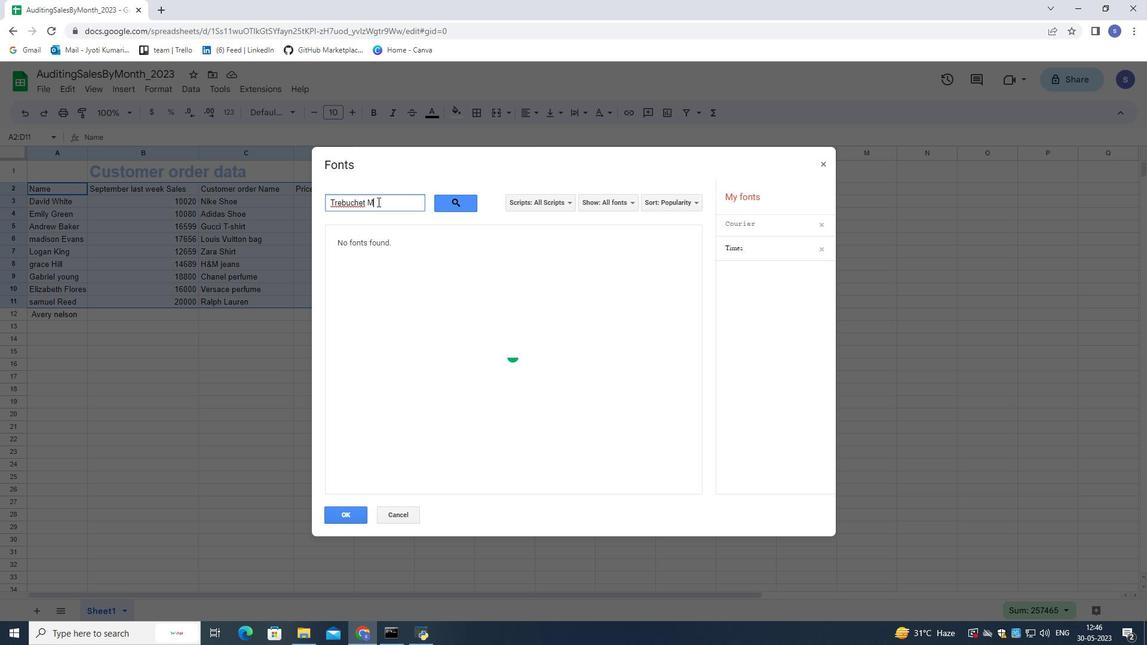 
Action: Mouse moved to (387, 516)
Screenshot: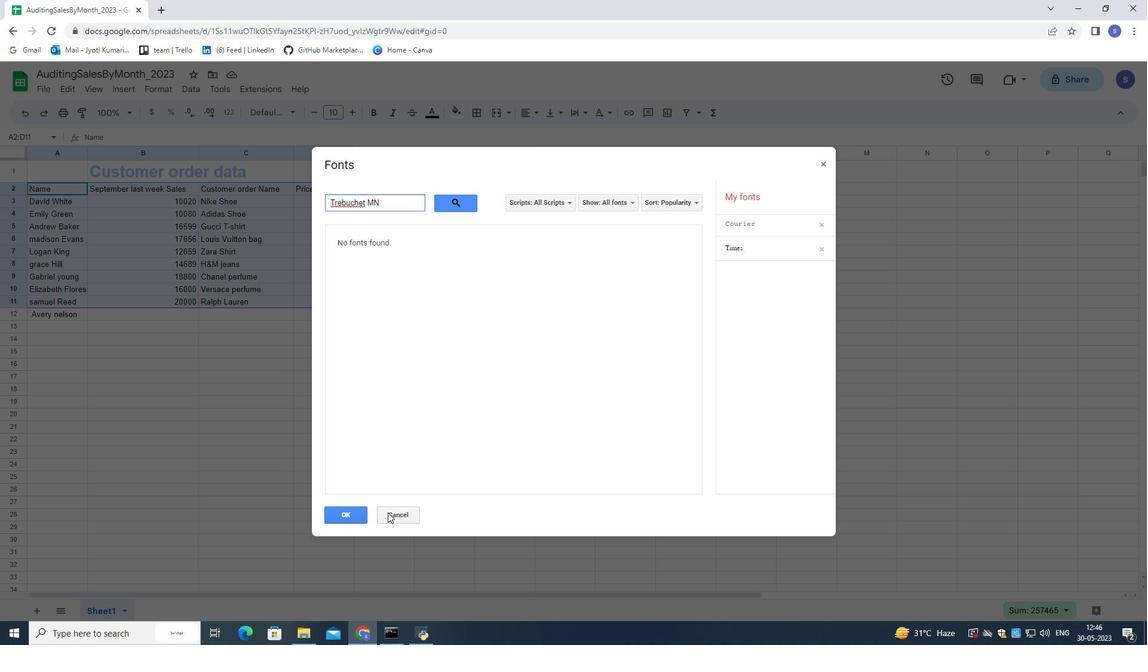 
Action: Mouse pressed left at (387, 516)
Screenshot: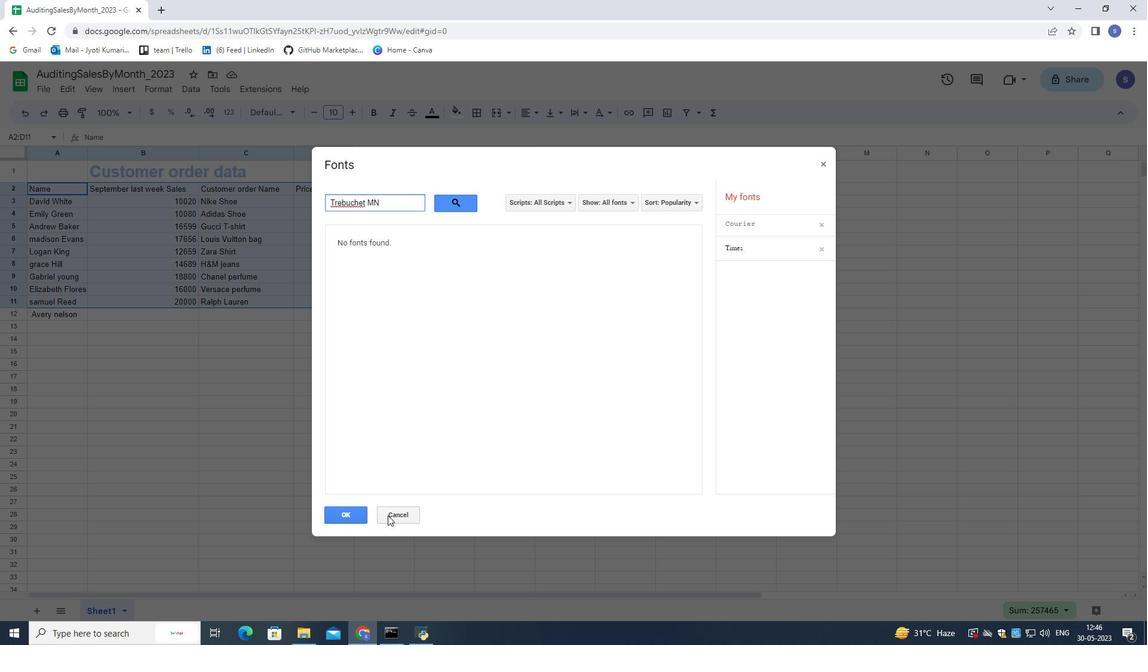 
Action: Mouse moved to (296, 111)
Screenshot: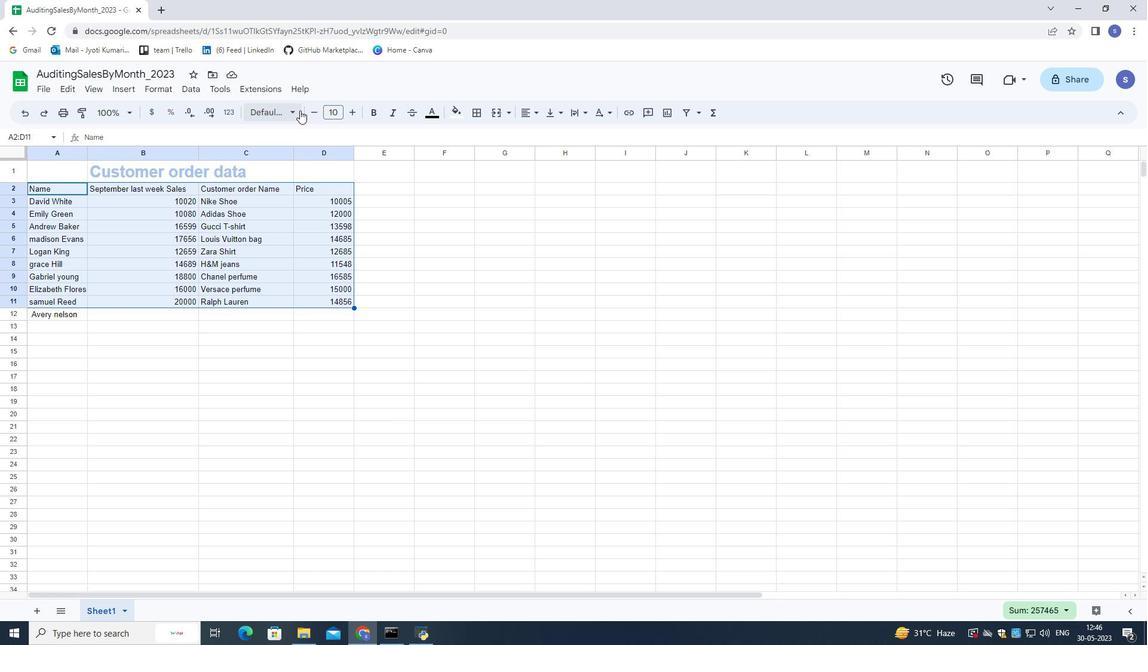 
Action: Mouse pressed left at (296, 111)
Screenshot: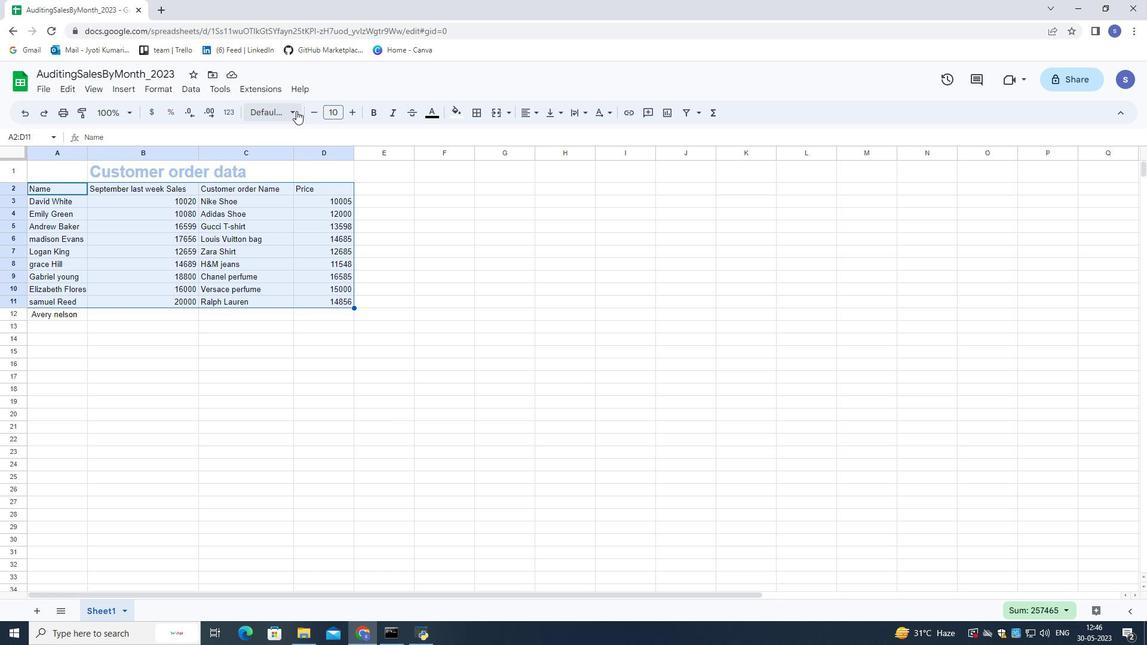 
Action: Mouse moved to (297, 499)
Screenshot: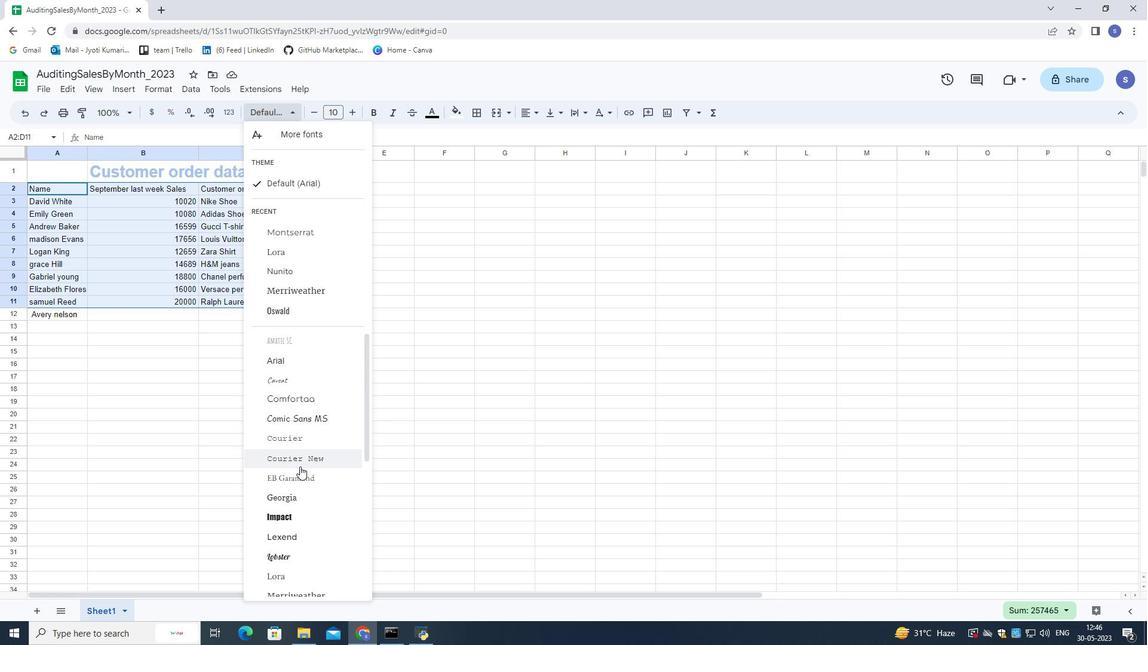 
Action: Mouse scrolled (297, 498) with delta (0, 0)
Screenshot: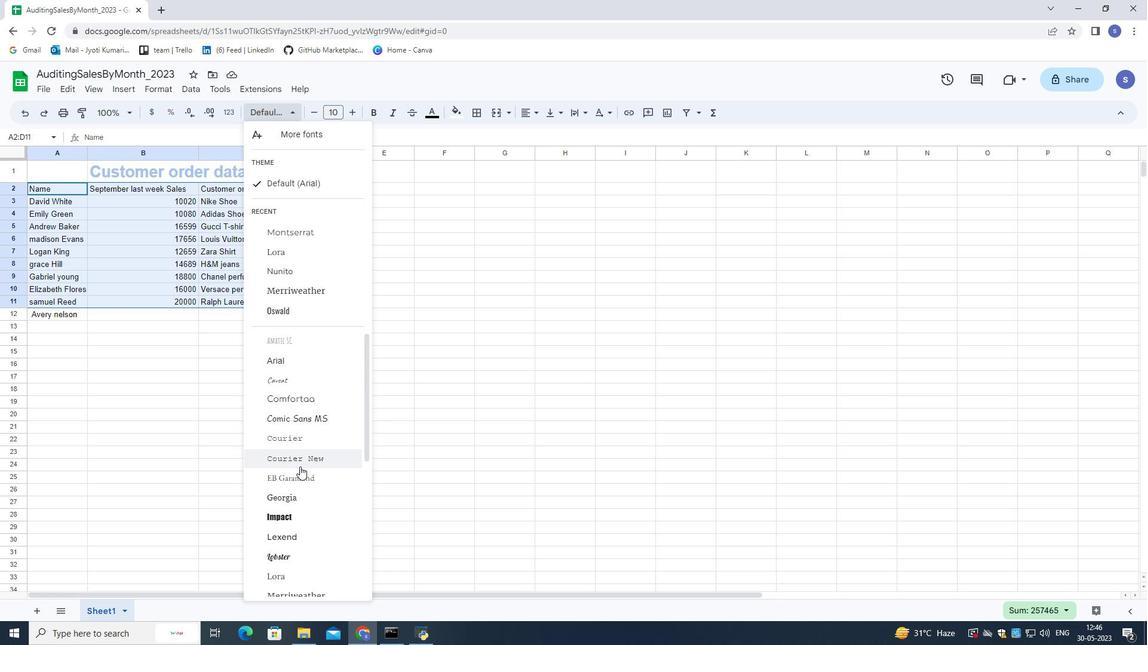 
Action: Mouse moved to (297, 501)
Screenshot: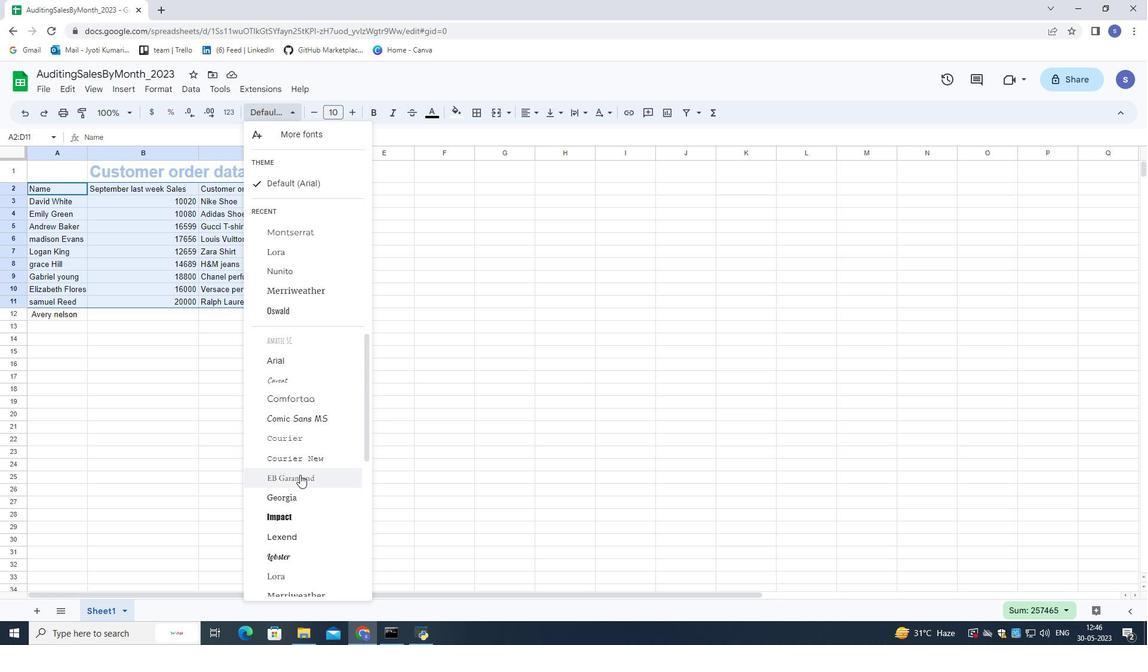 
Action: Mouse scrolled (297, 500) with delta (0, 0)
Screenshot: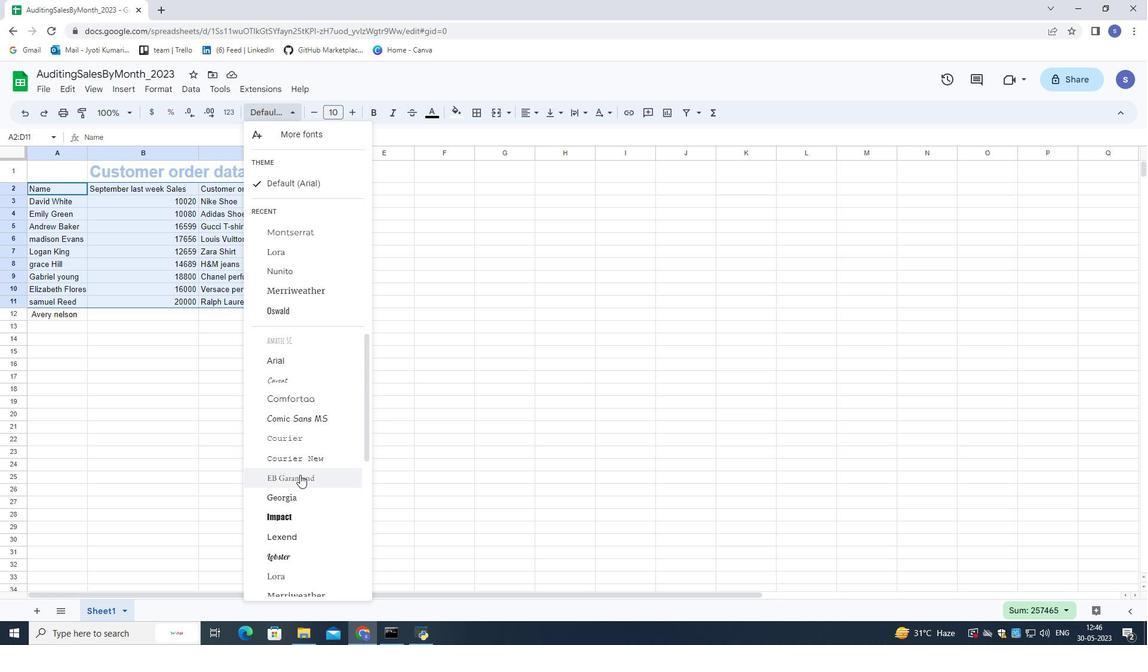 
Action: Mouse moved to (297, 501)
Screenshot: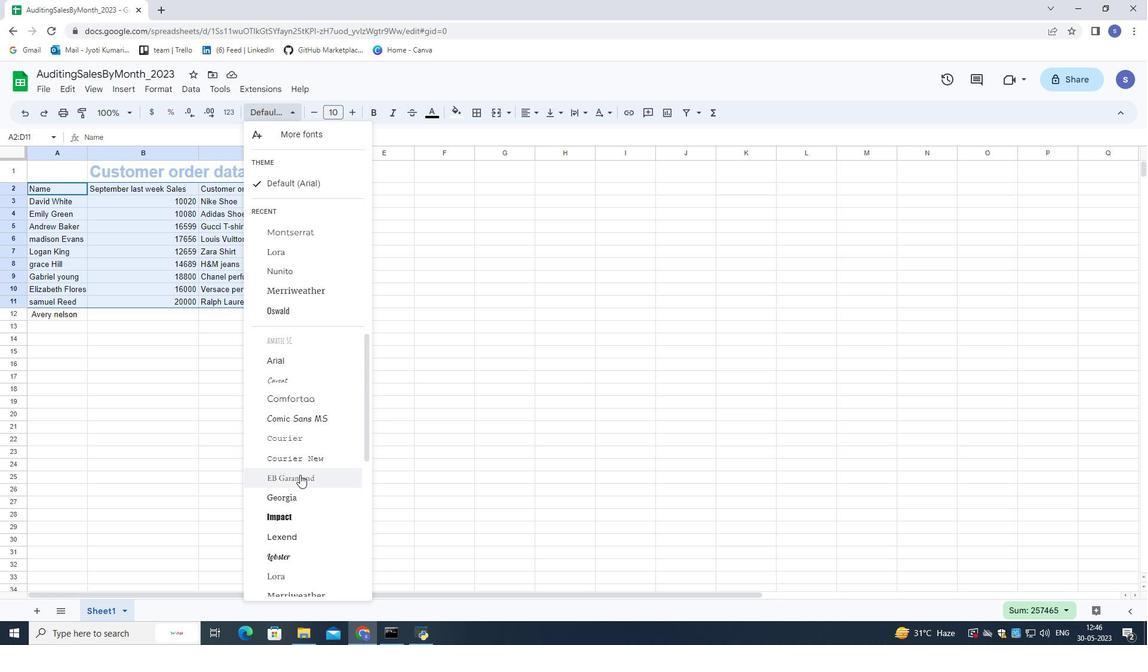 
Action: Mouse scrolled (297, 500) with delta (0, 0)
Screenshot: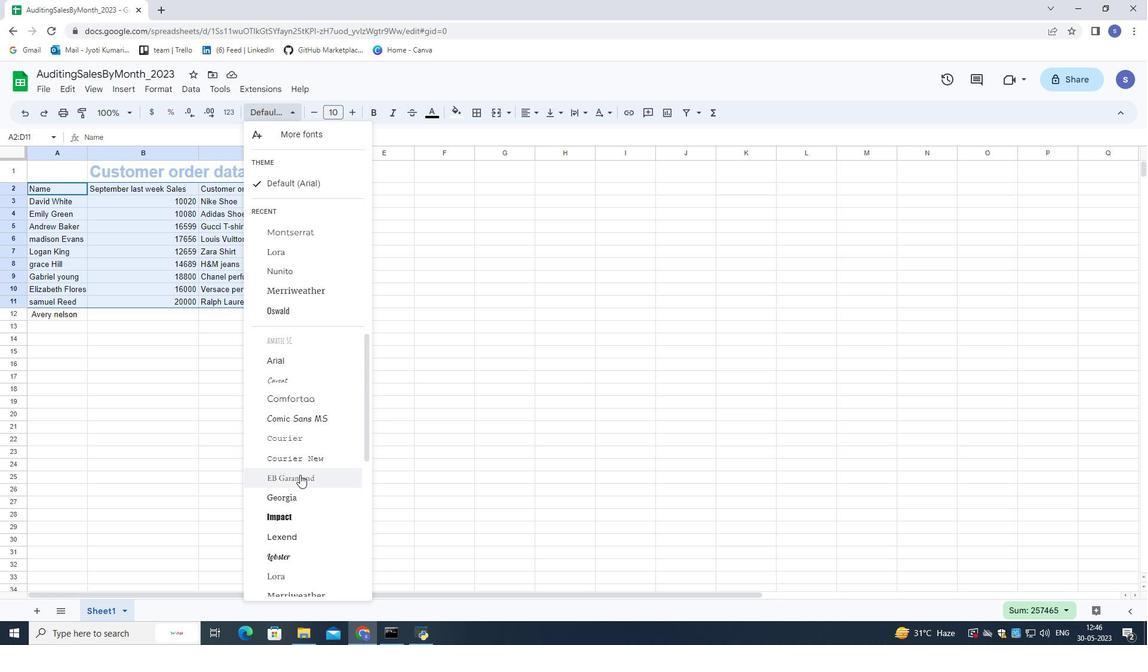 
Action: Mouse scrolled (297, 500) with delta (0, 0)
Screenshot: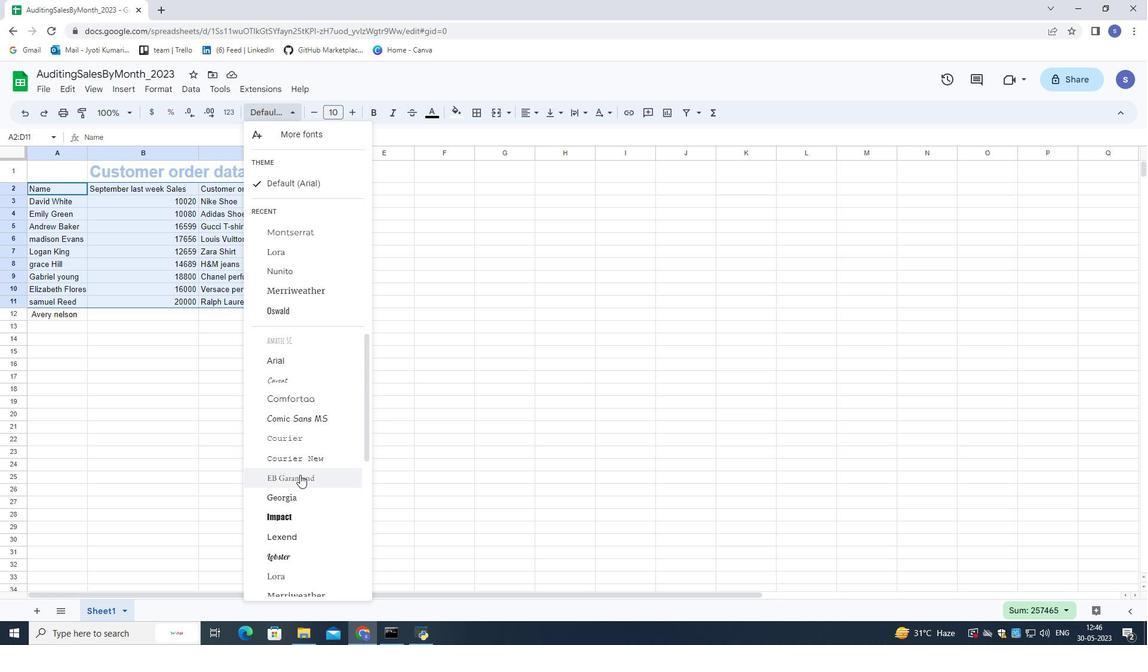 
Action: Mouse scrolled (297, 500) with delta (0, 0)
Screenshot: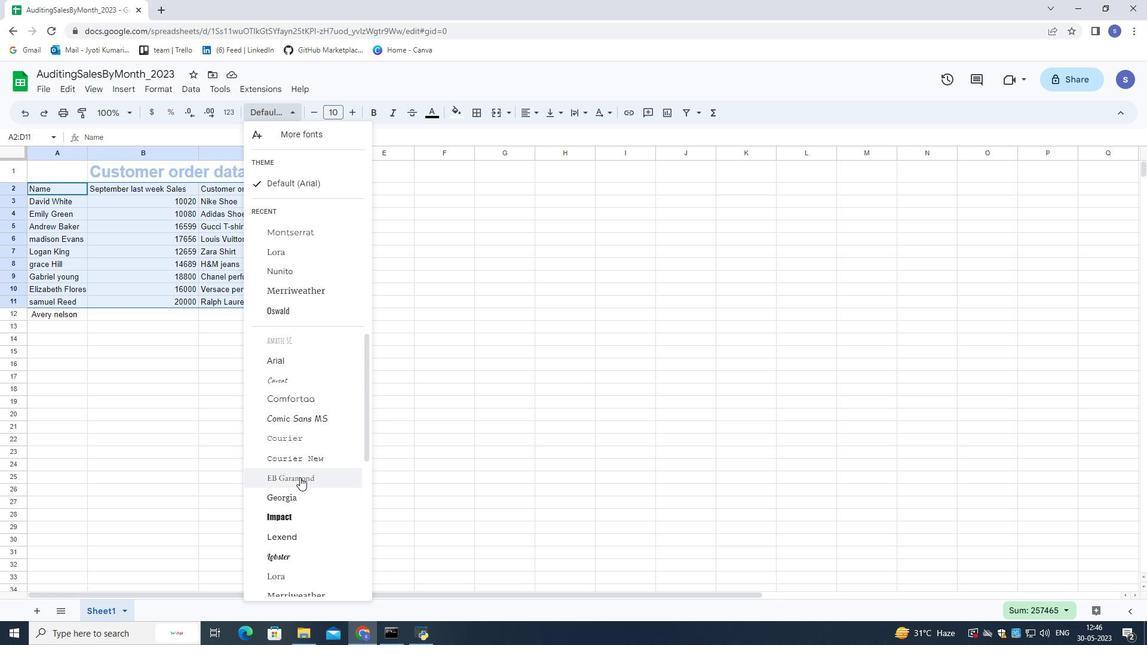 
Action: Mouse scrolled (297, 500) with delta (0, 0)
Screenshot: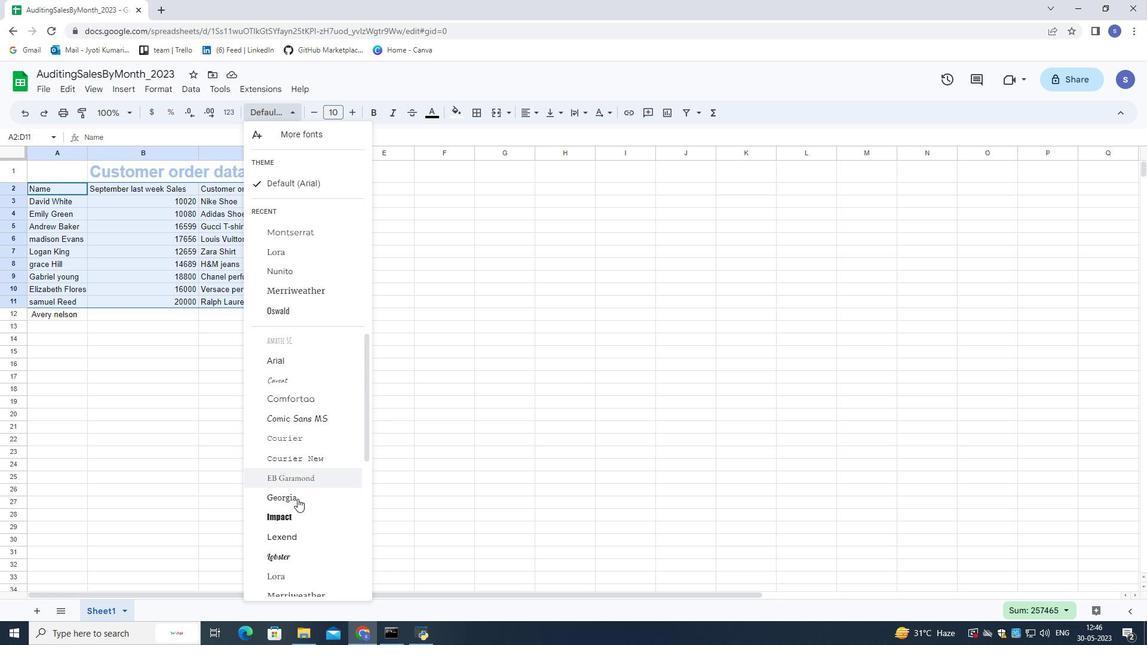 
Action: Mouse scrolled (297, 500) with delta (0, 0)
Screenshot: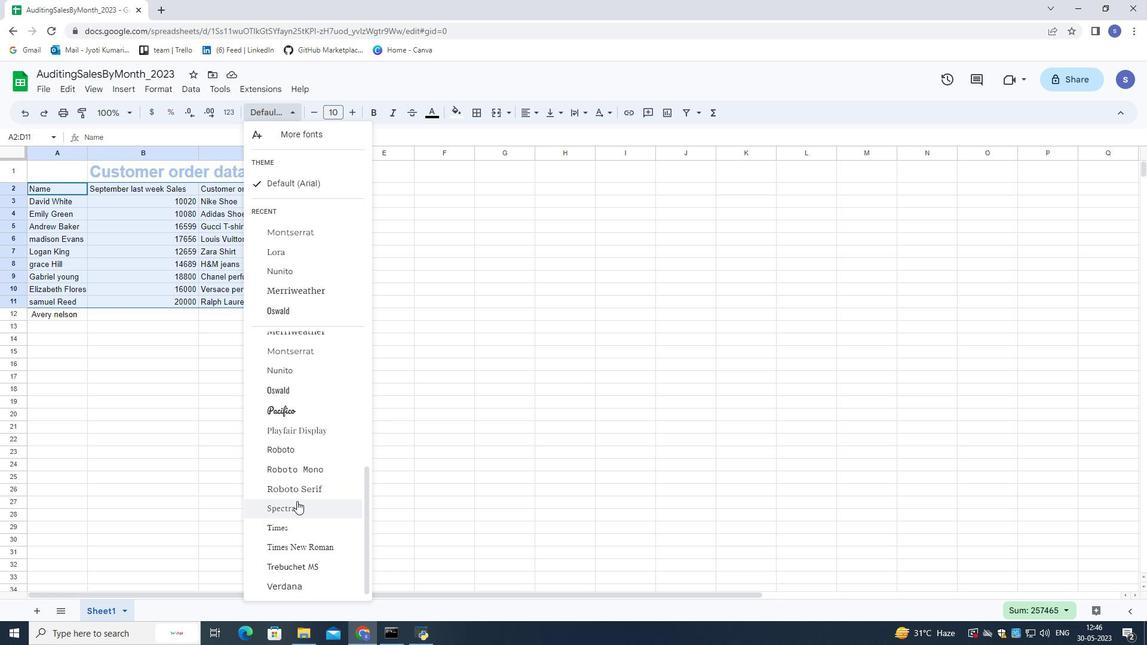 
Action: Mouse scrolled (297, 500) with delta (0, 0)
Screenshot: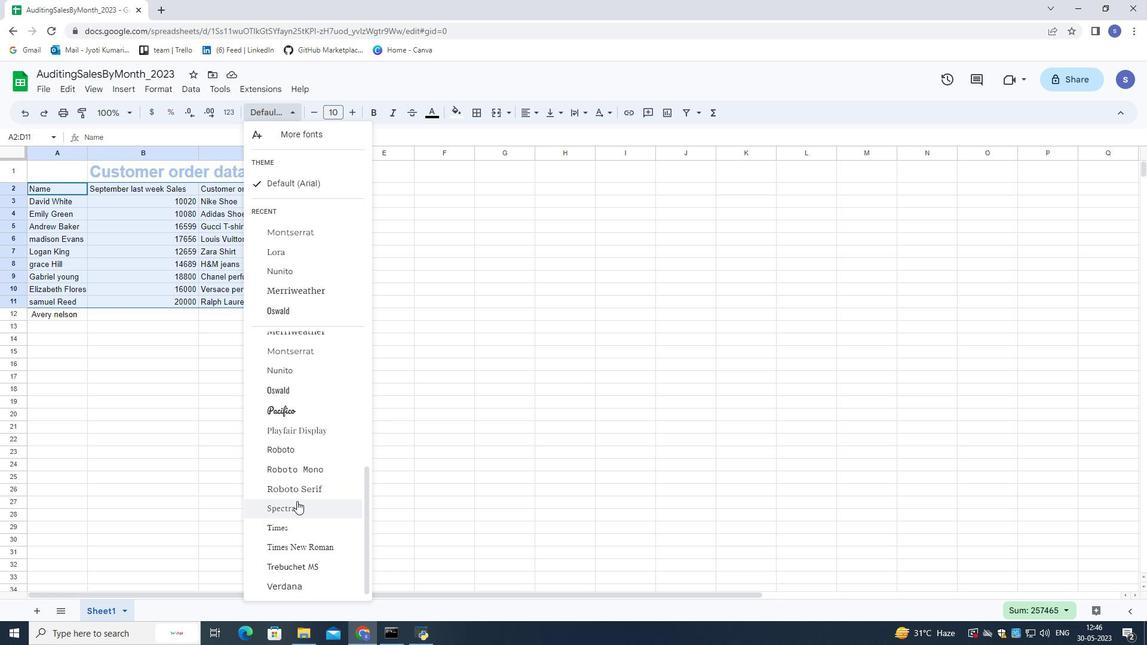 
Action: Mouse scrolled (297, 500) with delta (0, 0)
Screenshot: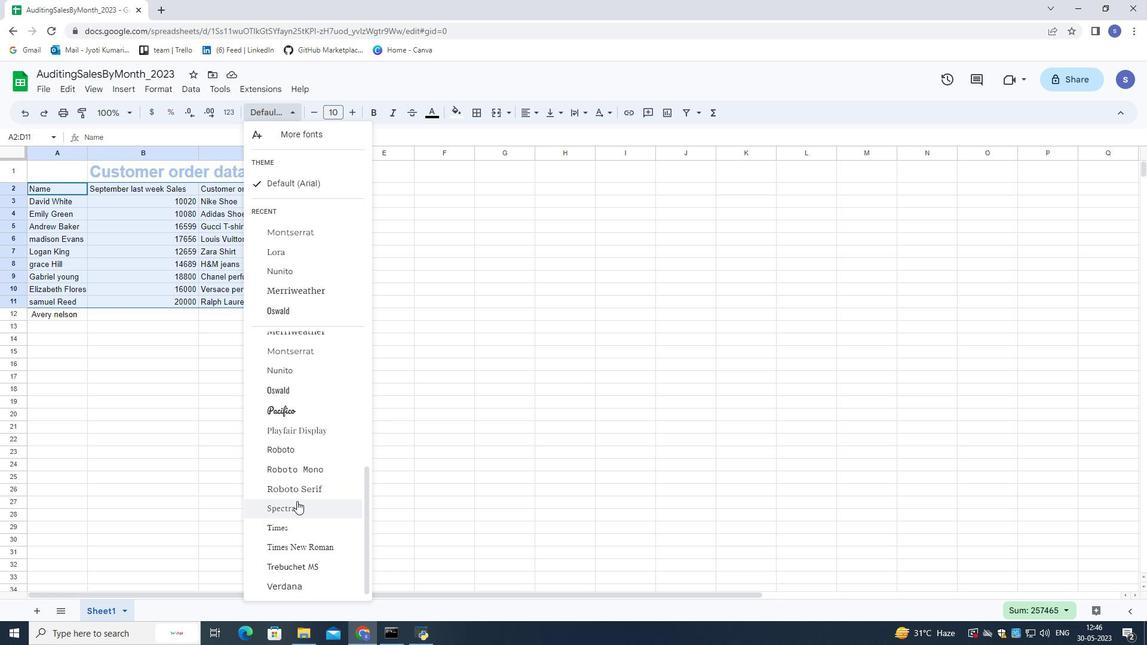 
Action: Mouse moved to (302, 560)
Screenshot: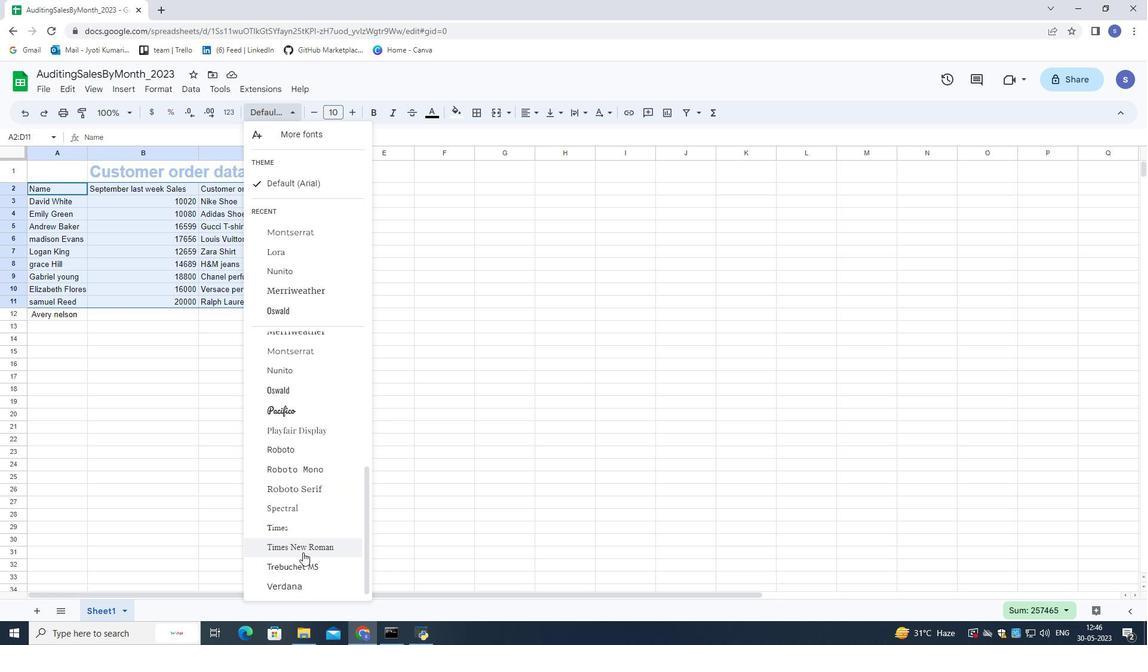 
Action: Mouse pressed left at (302, 560)
Screenshot: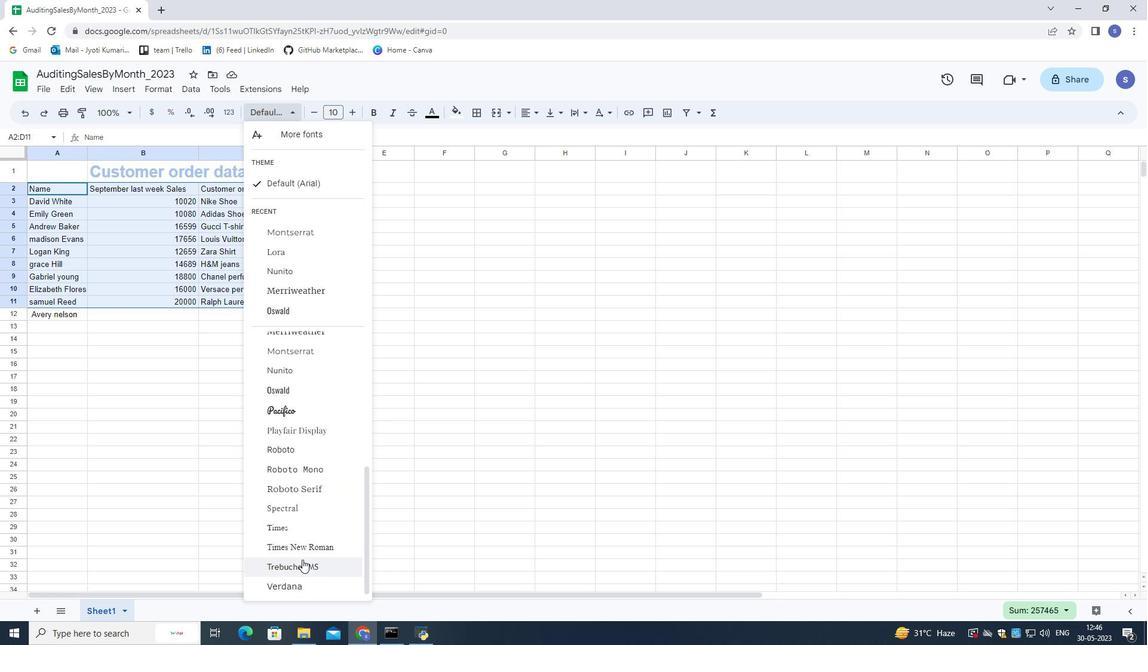 
Action: Mouse moved to (354, 112)
Screenshot: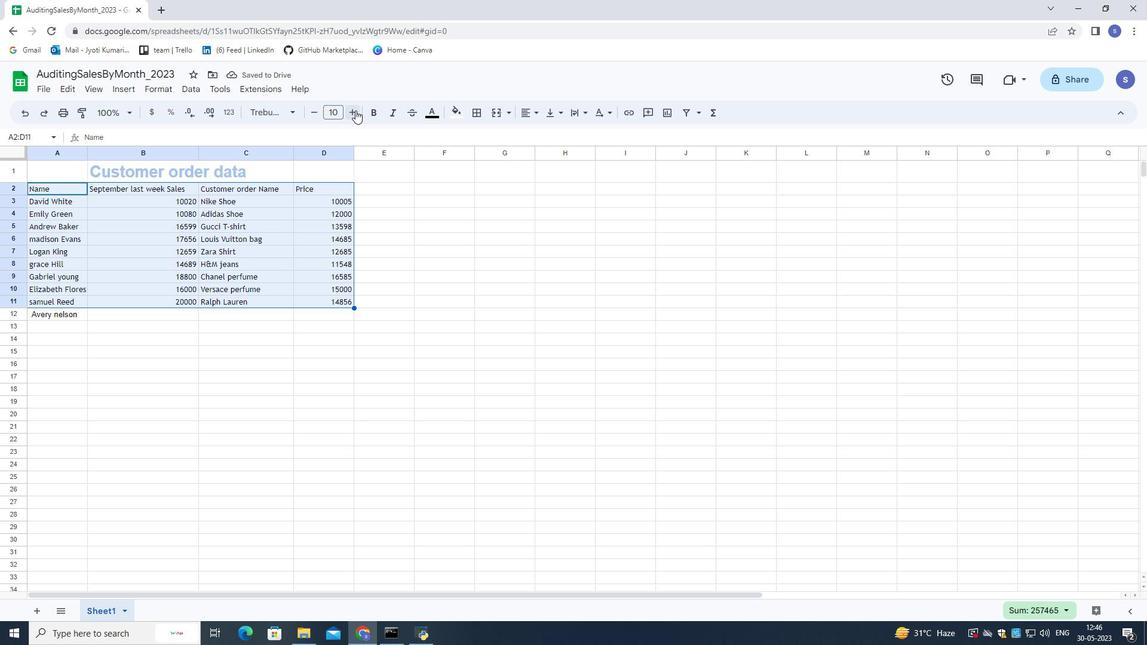 
Action: Mouse pressed left at (354, 112)
Screenshot: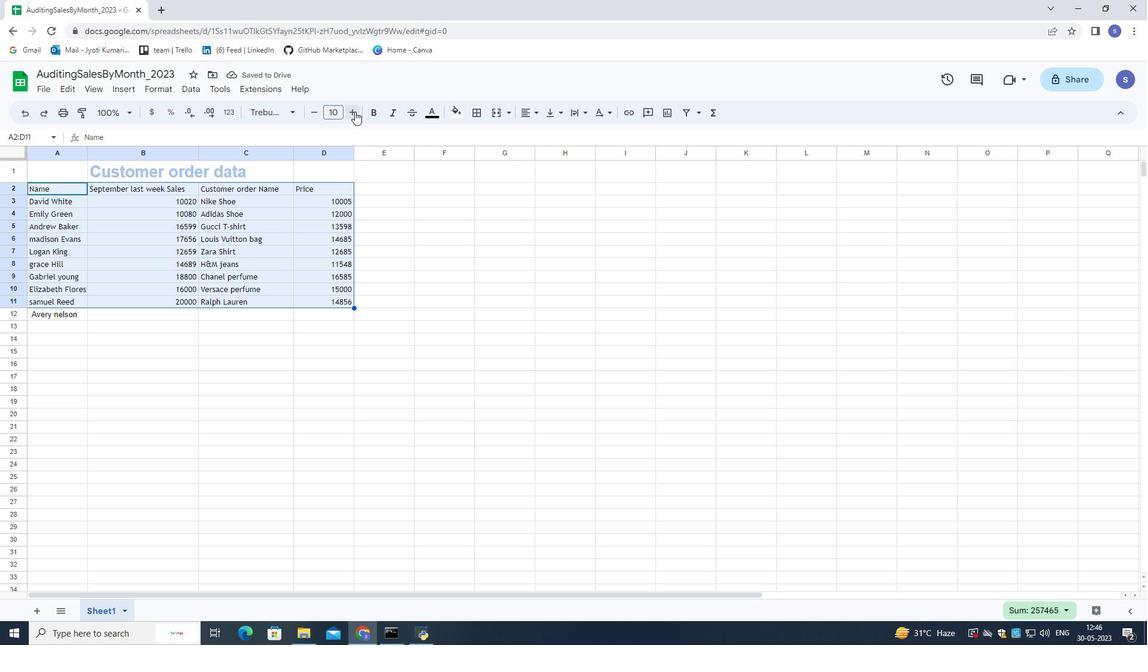 
Action: Mouse pressed left at (354, 112)
Screenshot: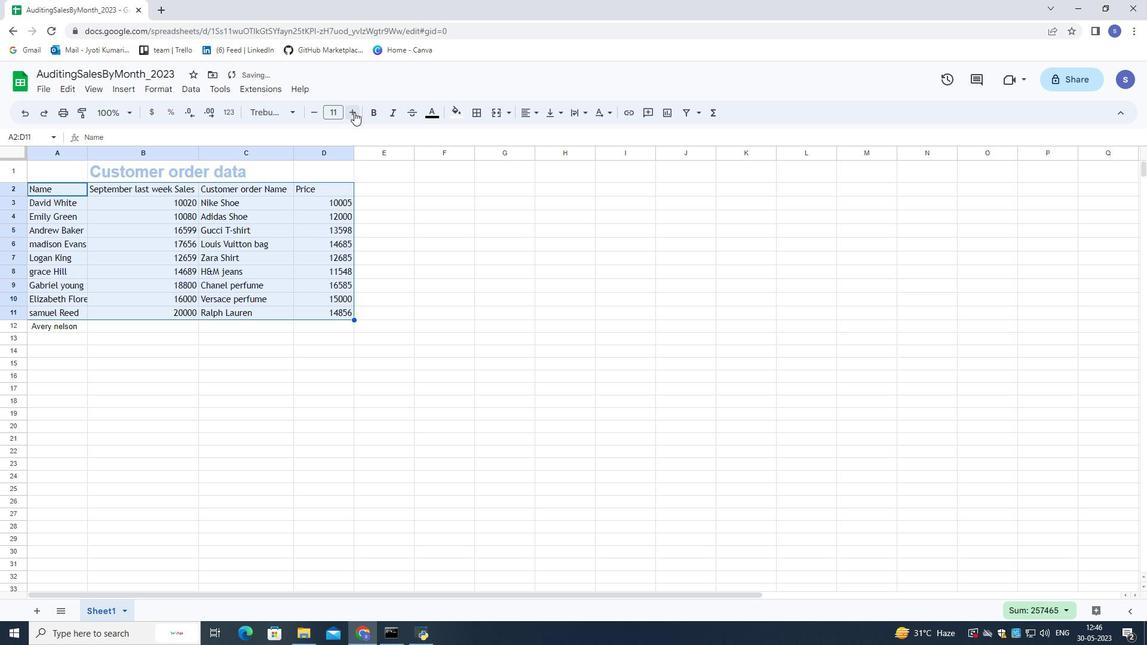 
Action: Mouse moved to (304, 440)
Screenshot: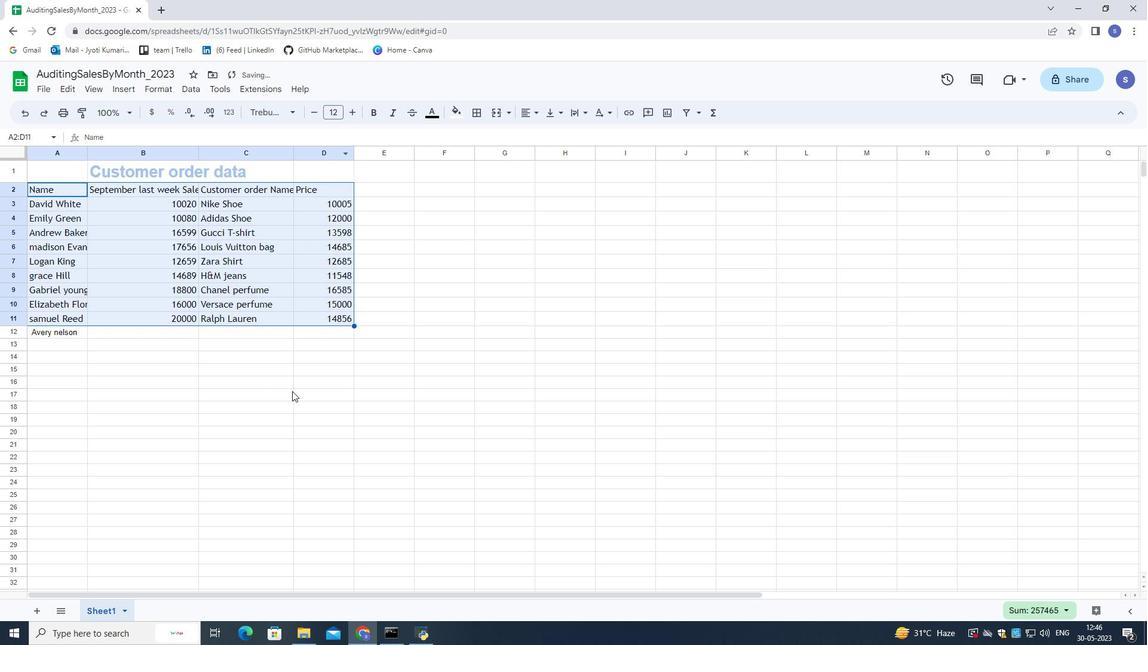
Action: Mouse pressed left at (304, 440)
Screenshot: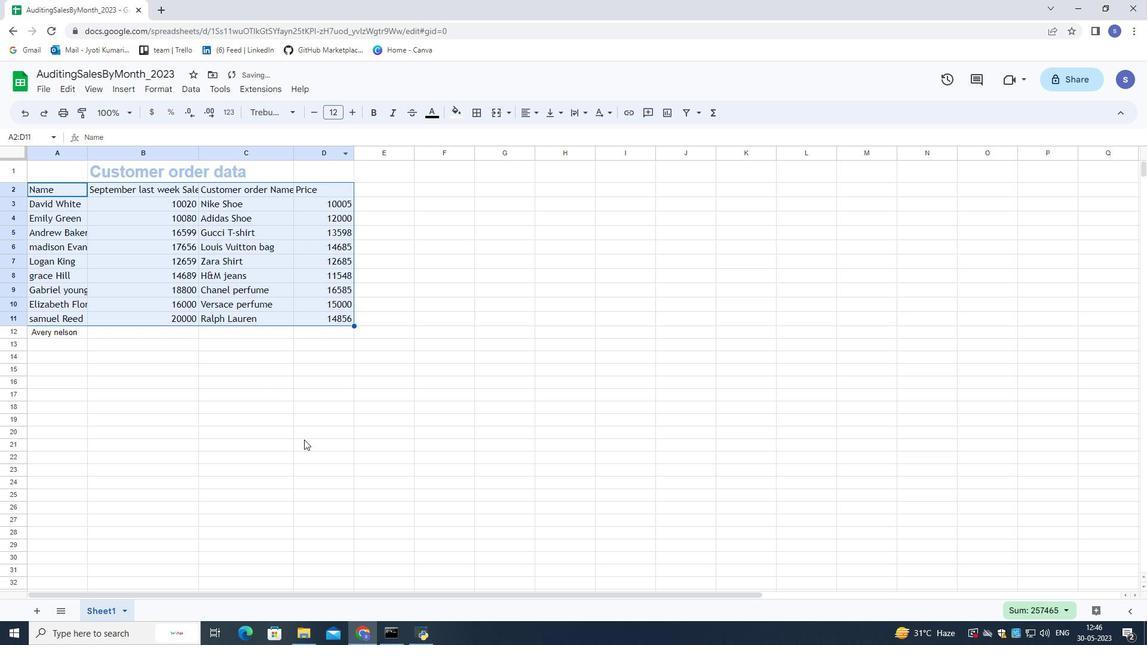 
Action: Mouse moved to (52, 173)
Screenshot: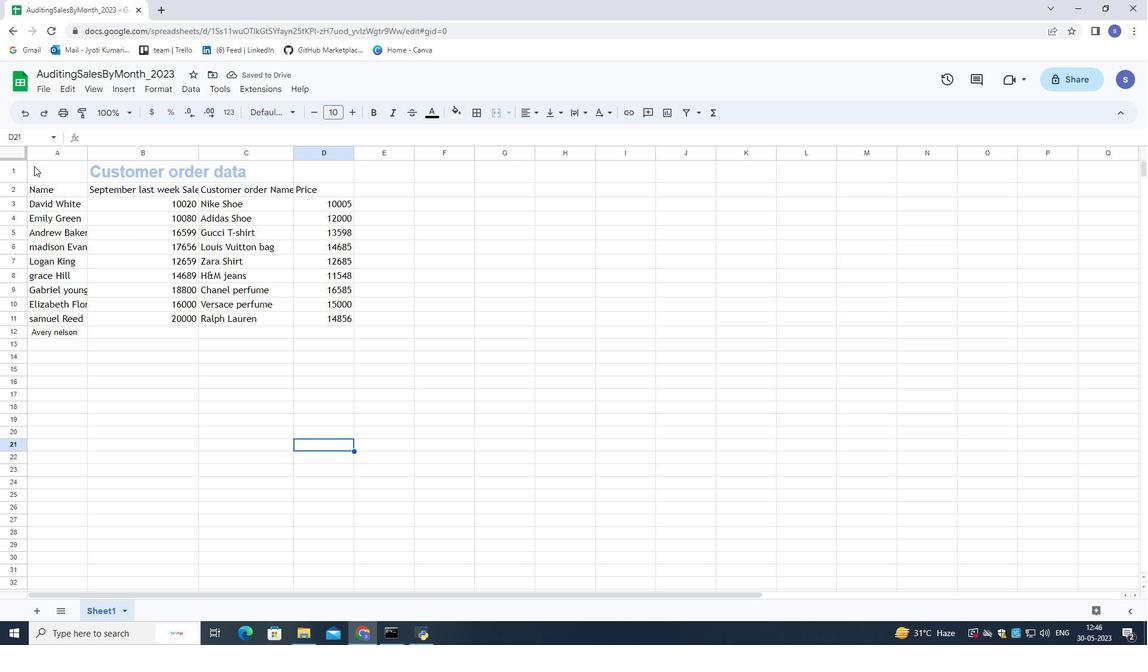 
Action: Mouse pressed left at (52, 173)
Screenshot: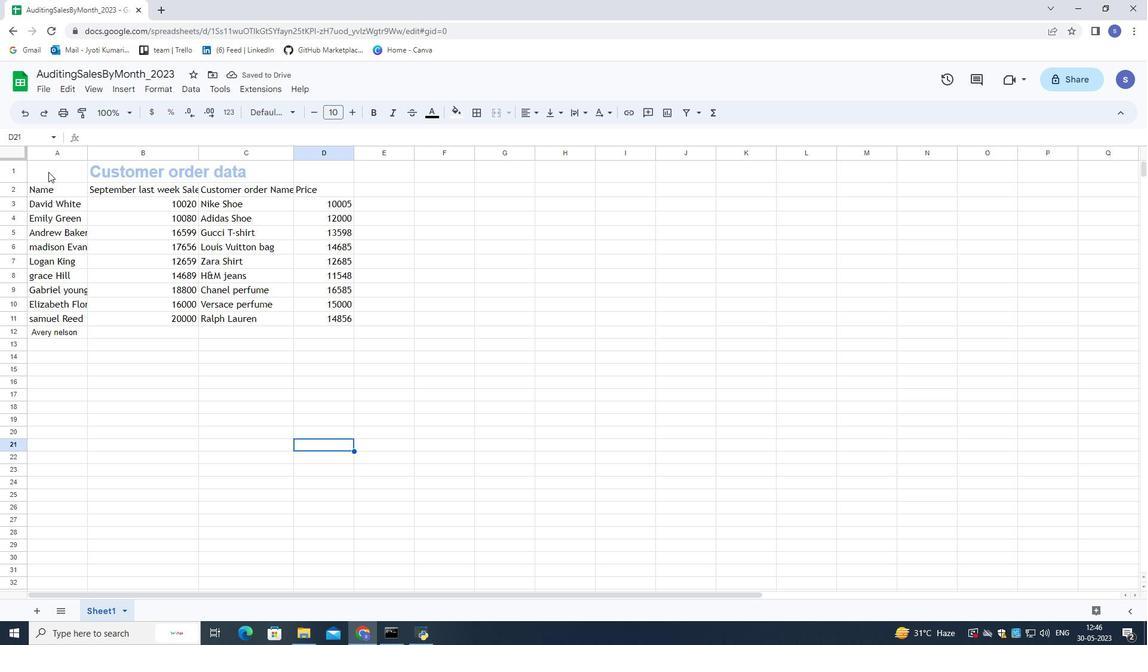 
Action: Mouse moved to (532, 114)
Screenshot: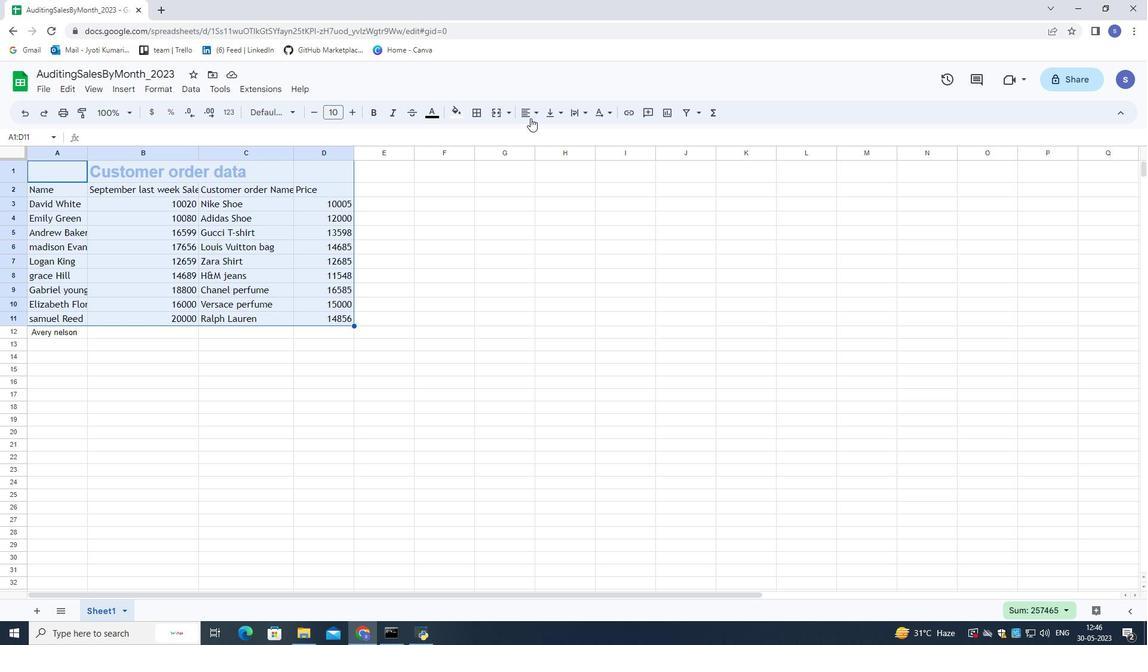 
Action: Mouse pressed left at (532, 114)
Screenshot: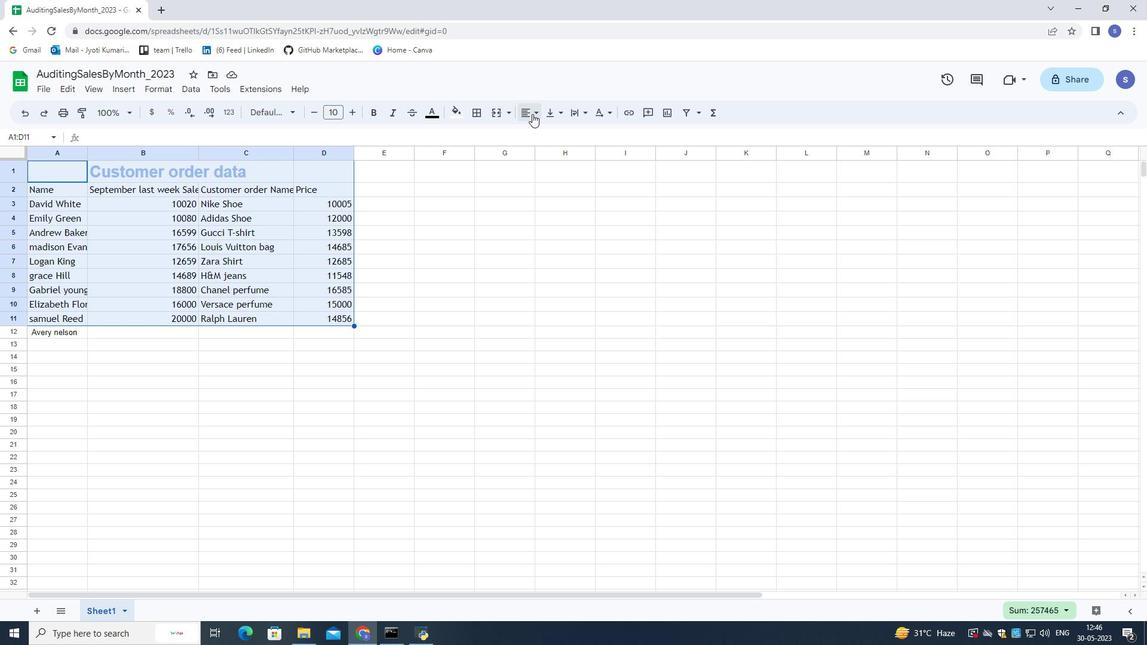 
Action: Mouse moved to (545, 136)
Screenshot: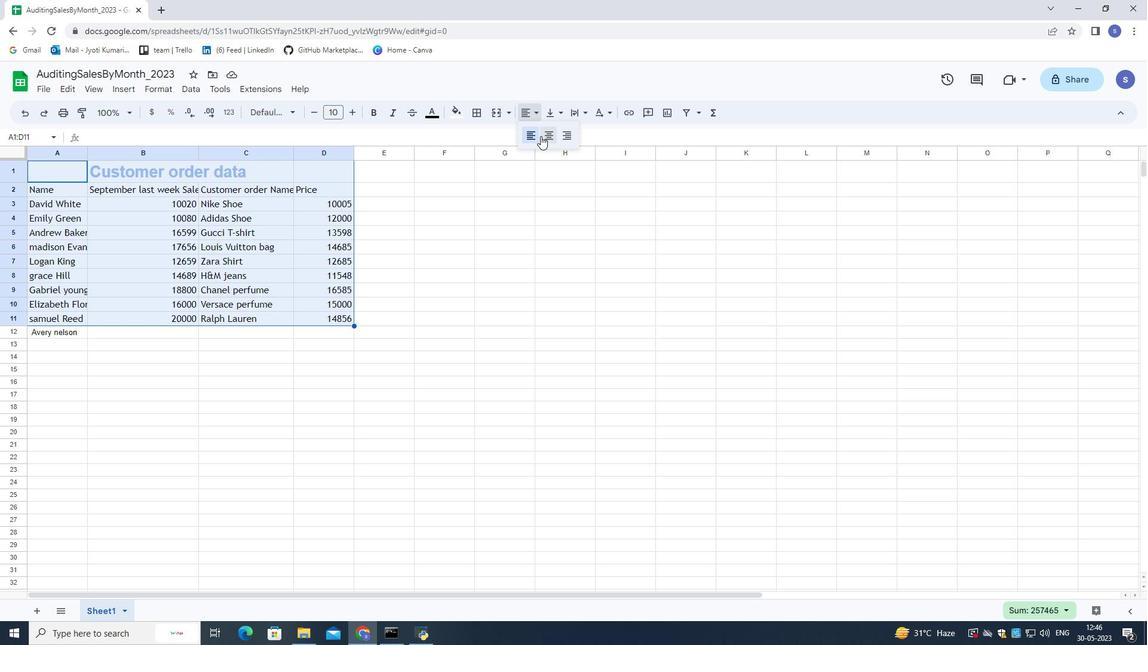
Action: Mouse pressed left at (545, 136)
Screenshot: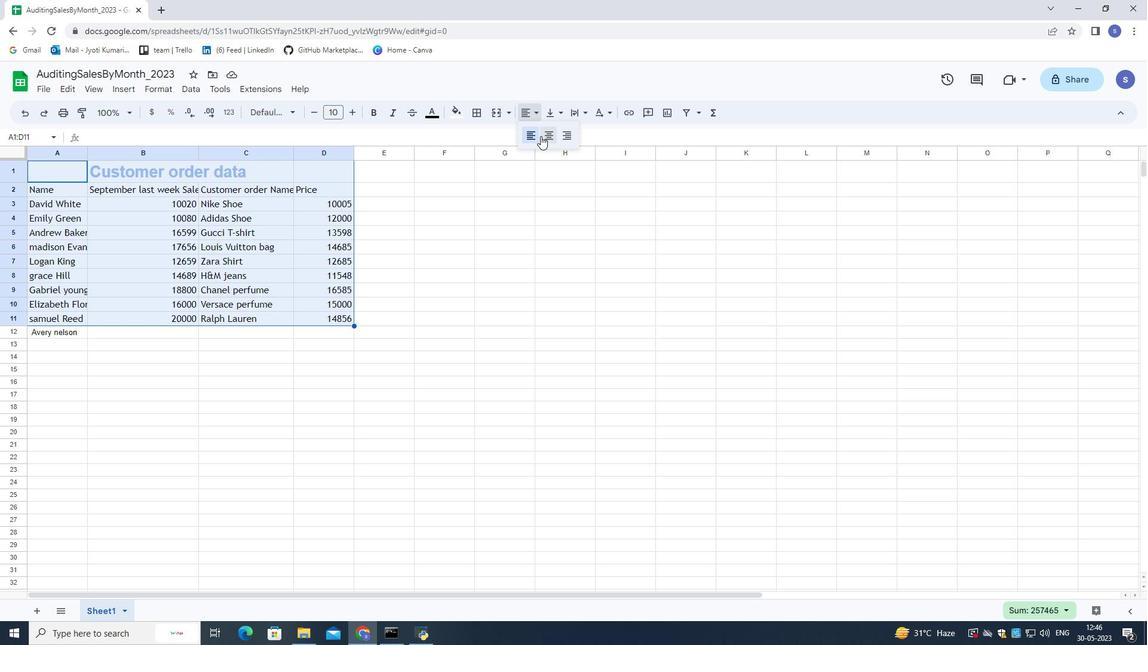 
Action: Mouse moved to (477, 295)
Screenshot: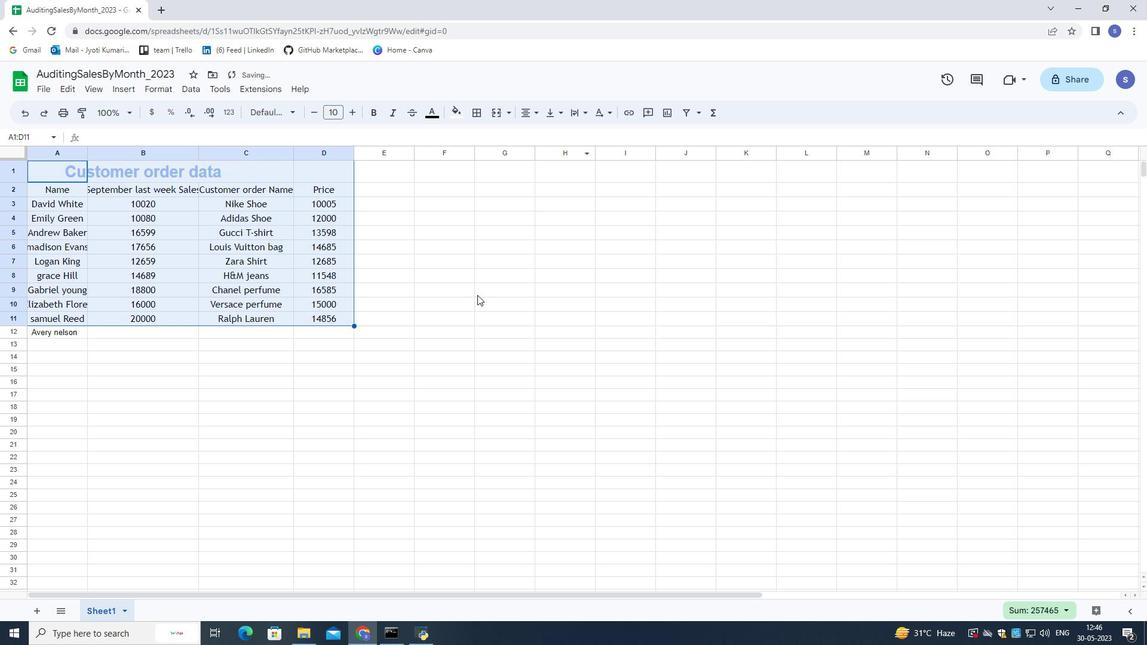 
Action: Mouse pressed left at (477, 295)
Screenshot: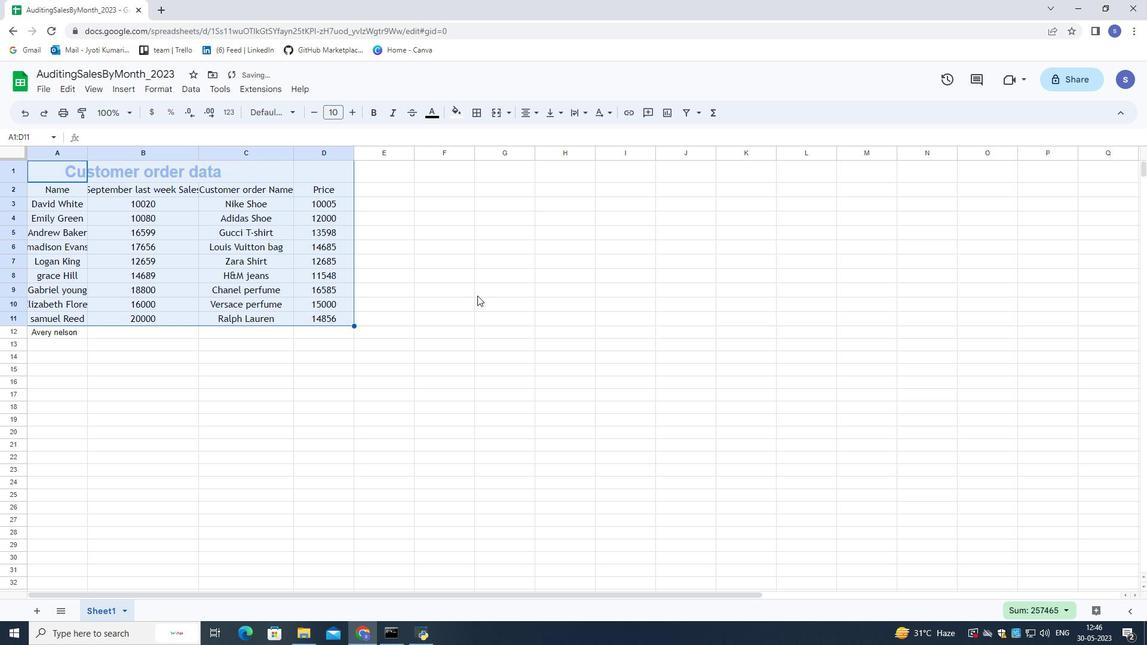 
Action: Key pressed ctrl+S
Screenshot: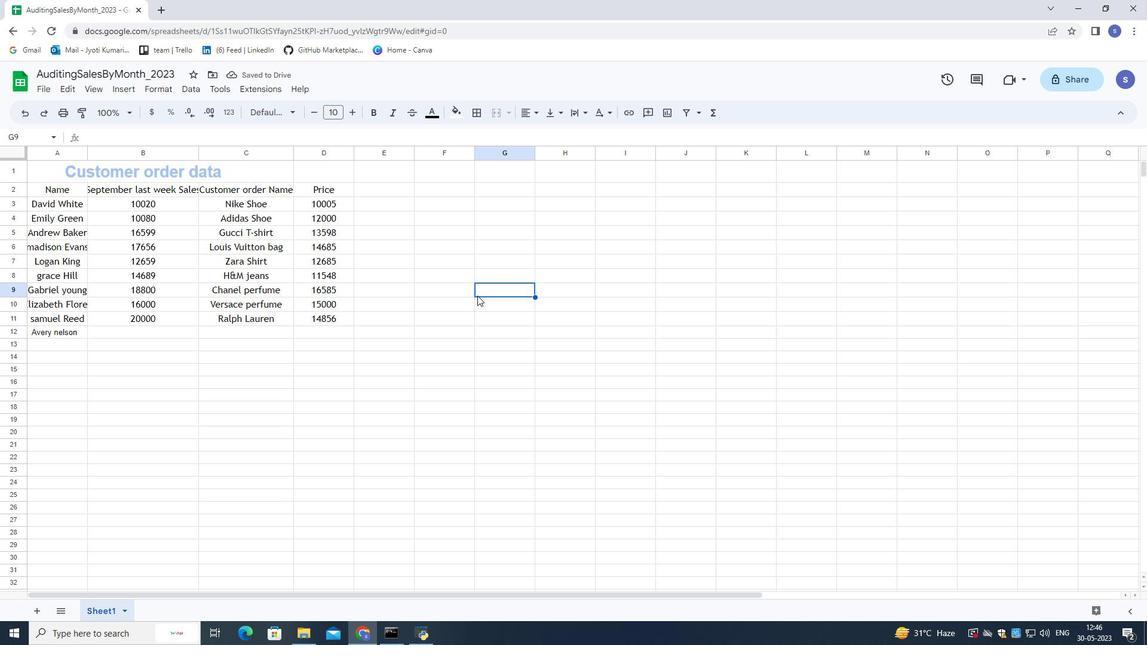 
Action: Mouse moved to (315, 362)
Screenshot: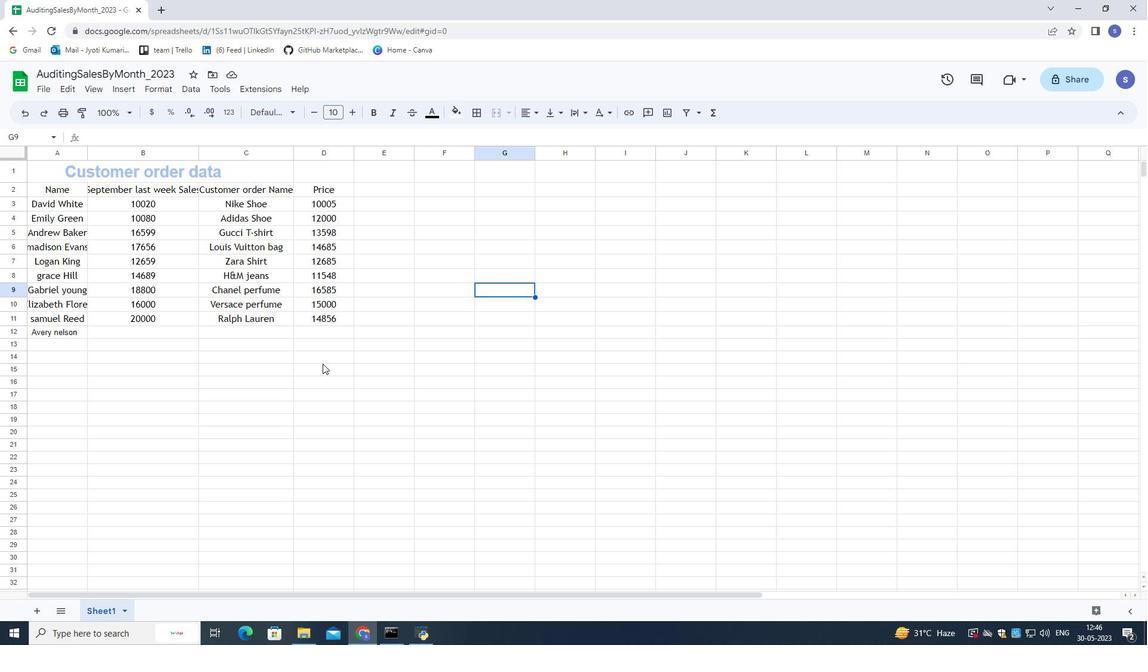 
Action: Mouse pressed left at (315, 362)
Screenshot: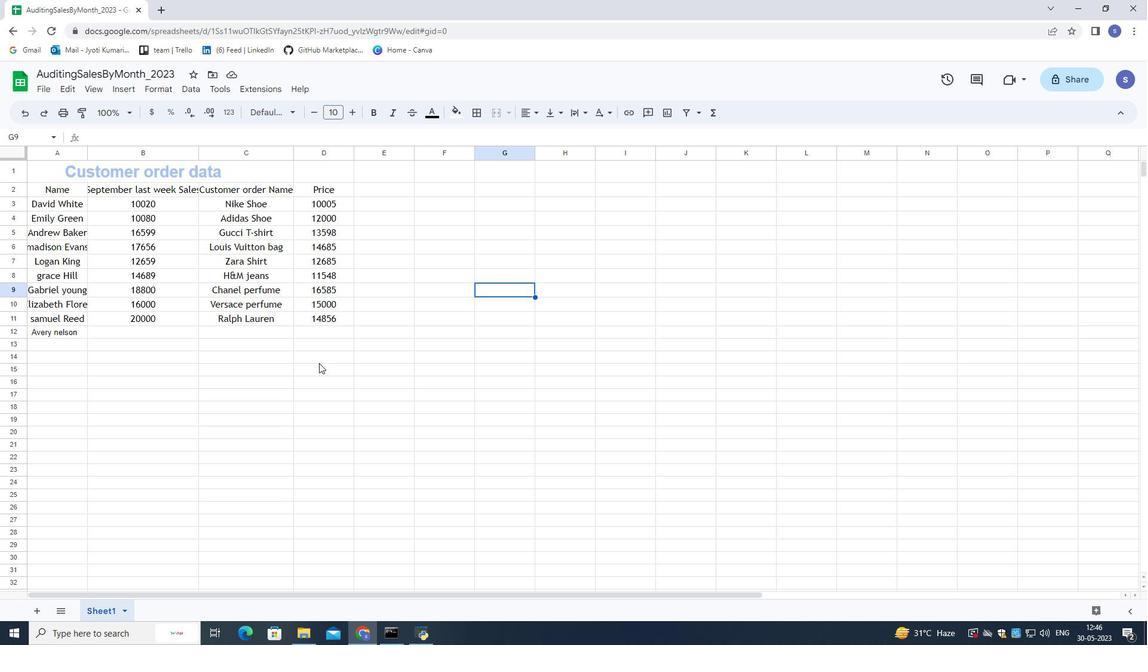 
